 Task: Create a task  Upgrade and migrate company servers to a cloud-based solution , assign it to team member softage.5@softage.net in the project AgileCore and update the status of the task to  On Track  , set the priority of the task to Low
Action: Mouse moved to (64, 341)
Screenshot: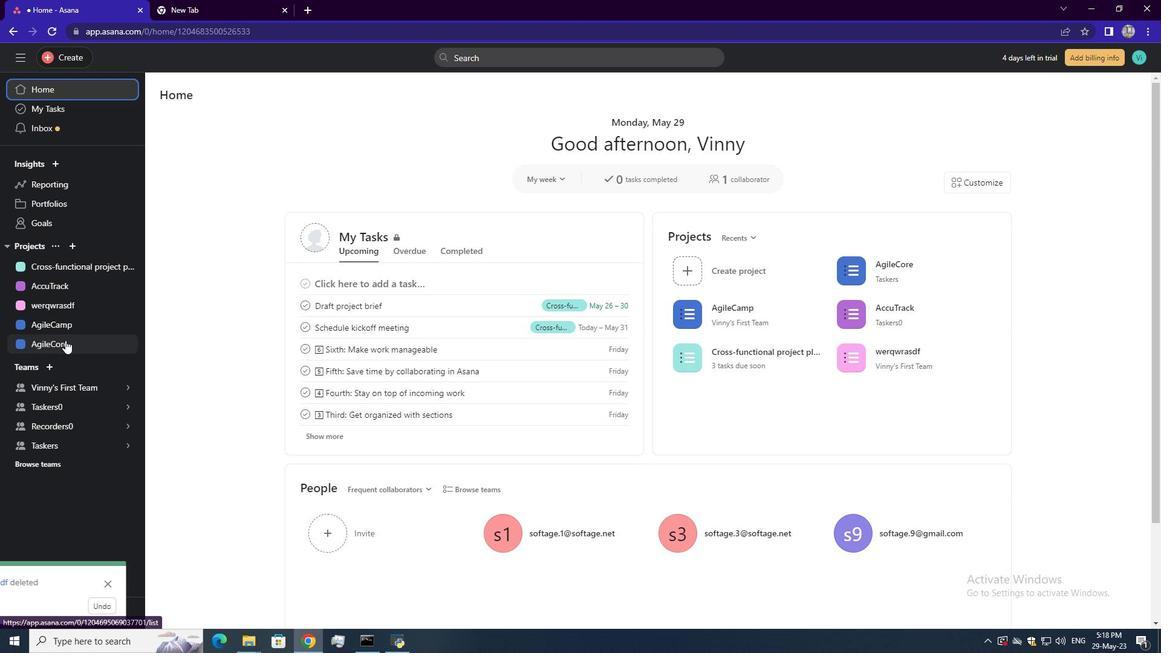 
Action: Mouse pressed left at (64, 341)
Screenshot: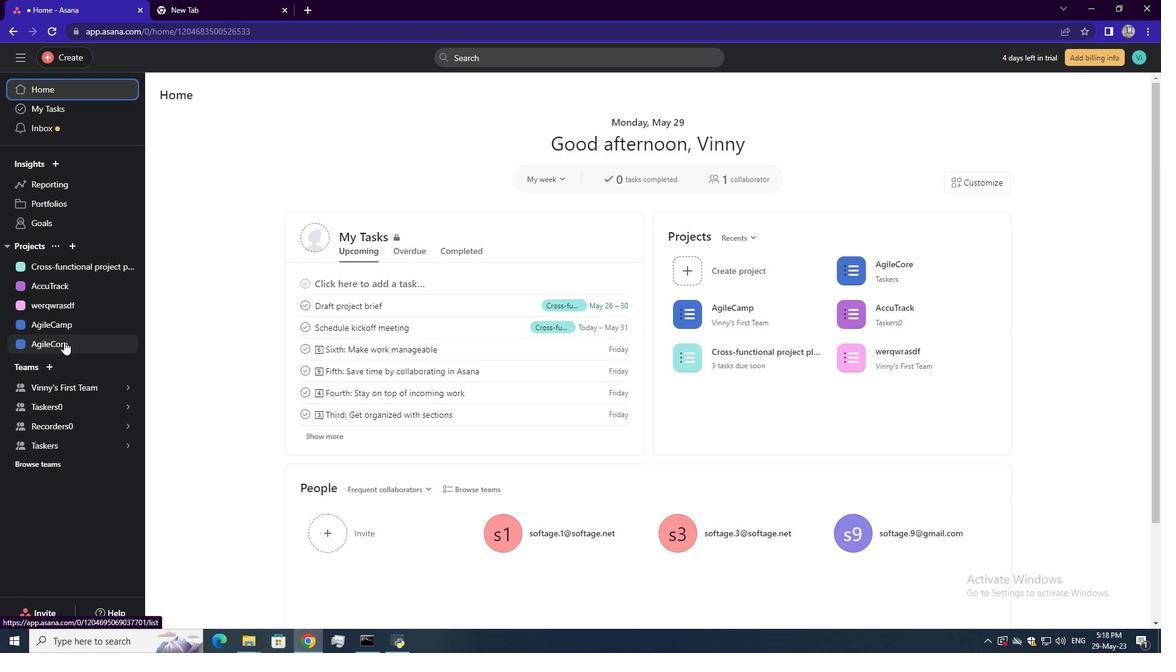 
Action: Mouse moved to (189, 152)
Screenshot: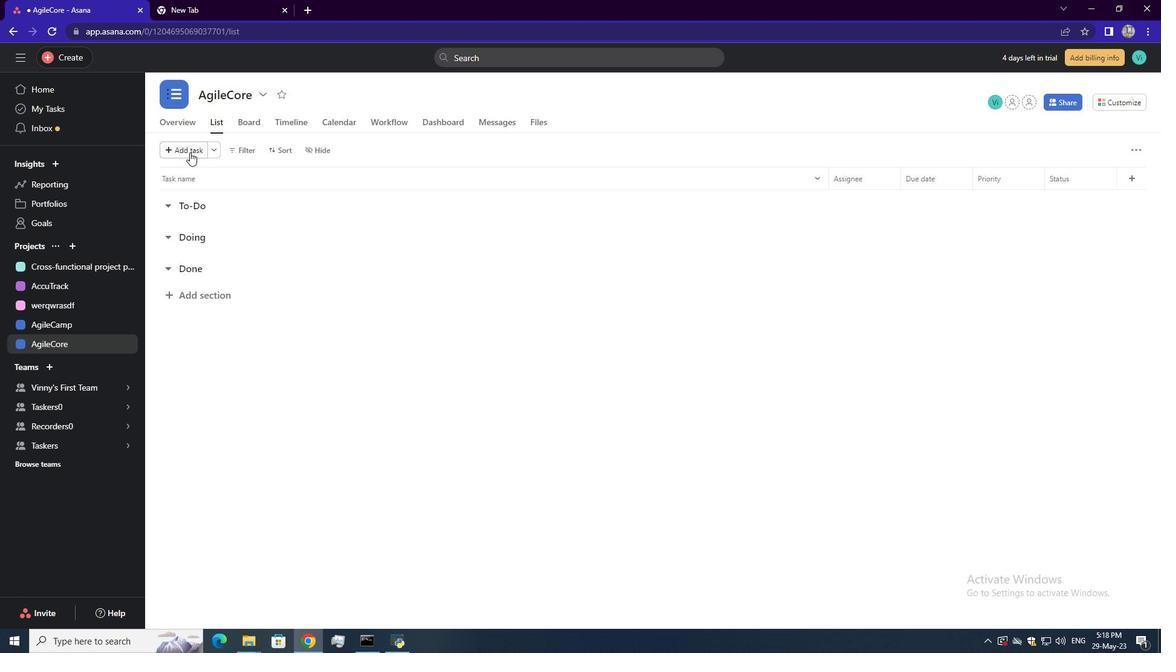 
Action: Mouse pressed left at (189, 152)
Screenshot: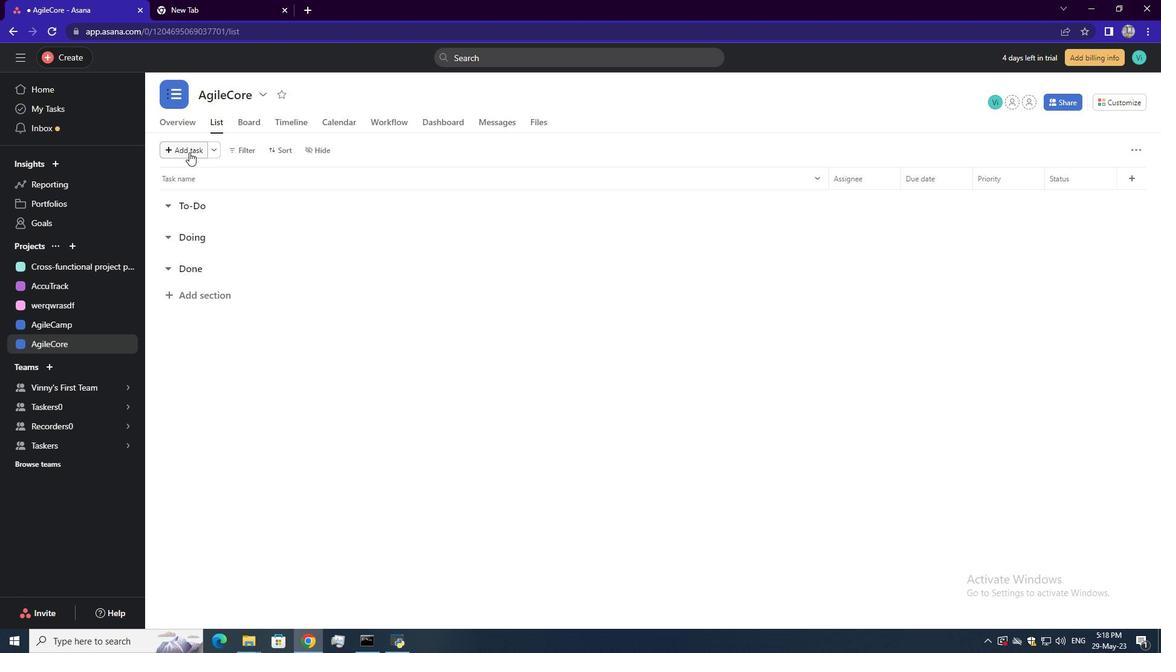 
Action: Mouse moved to (220, 200)
Screenshot: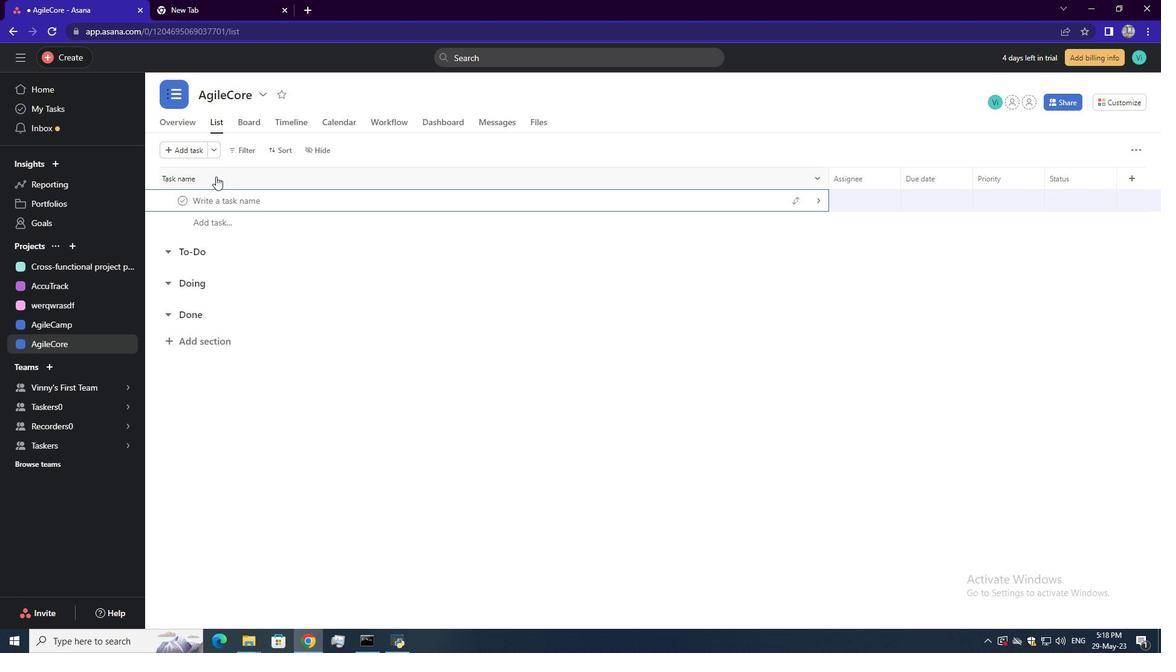 
Action: Mouse pressed left at (220, 200)
Screenshot: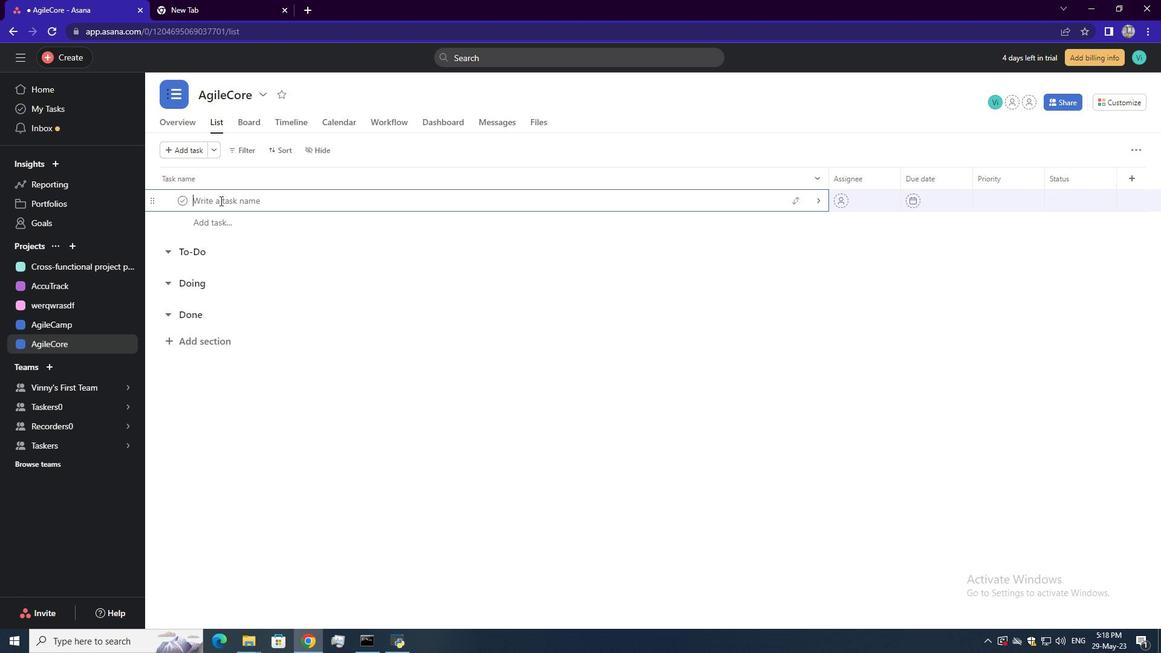 
Action: Mouse moved to (221, 200)
Screenshot: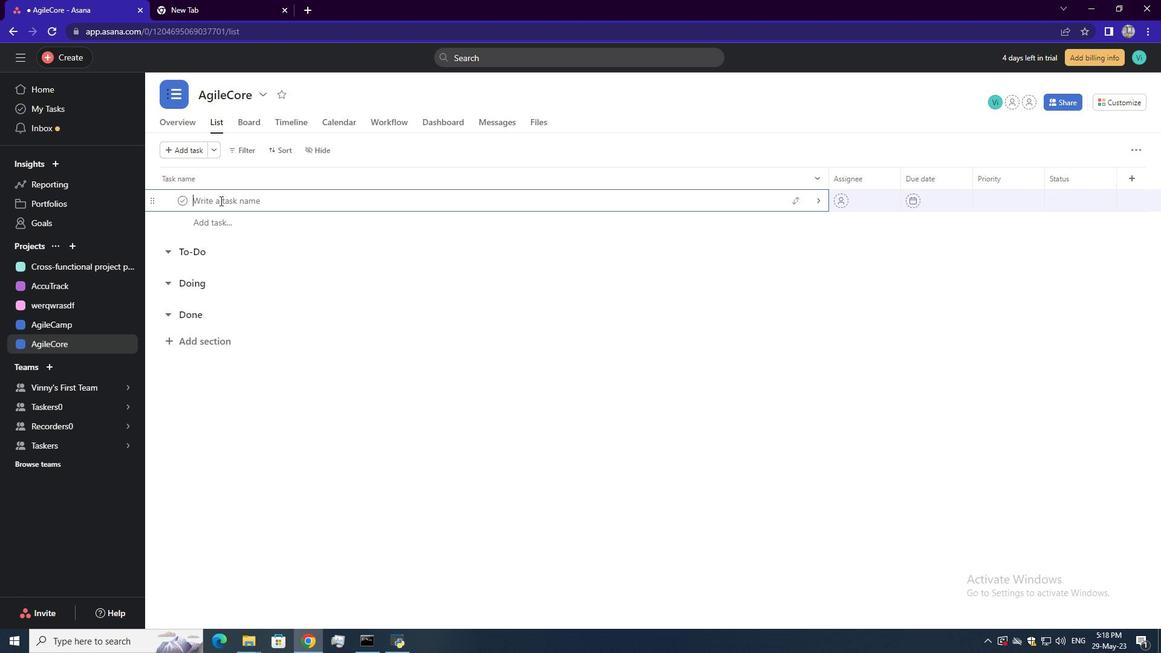 
Action: Key pressed <Key.shift><Key.shift>Upgrade<Key.space>and<Key.space>migrate<Key.space>company<Key.space>servers<Key.space>to<Key.space>a<Key.space>cloud0<Key.backspace>-based<Key.space>su<Key.backspace>olution<Key.enter>
Screenshot: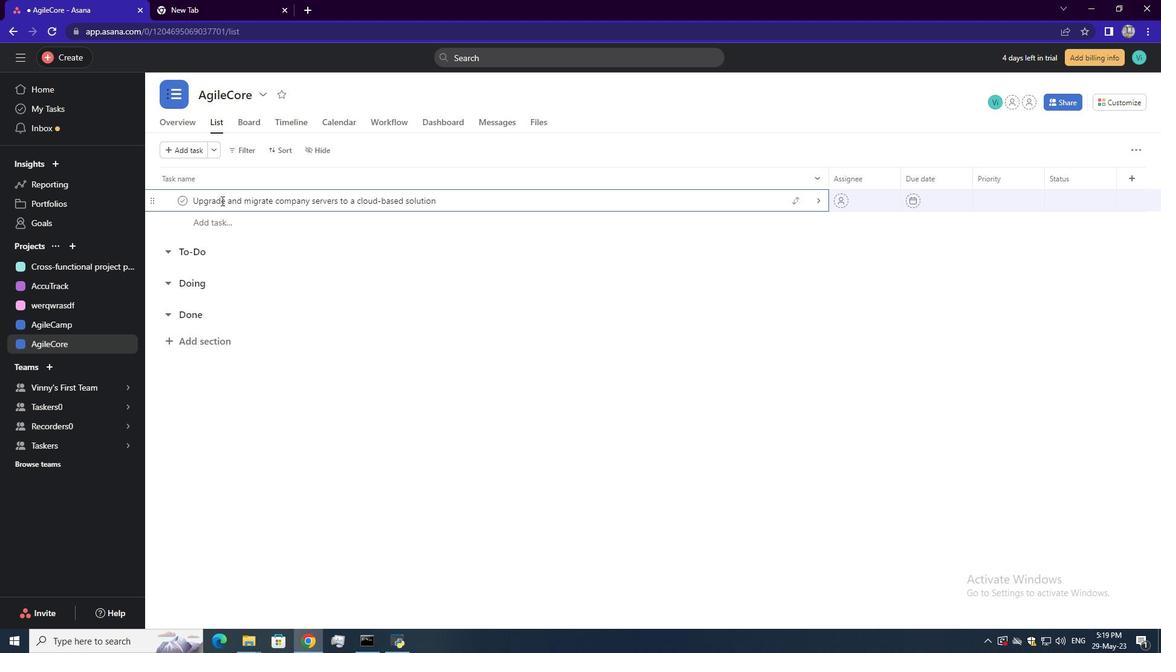 
Action: Mouse moved to (865, 200)
Screenshot: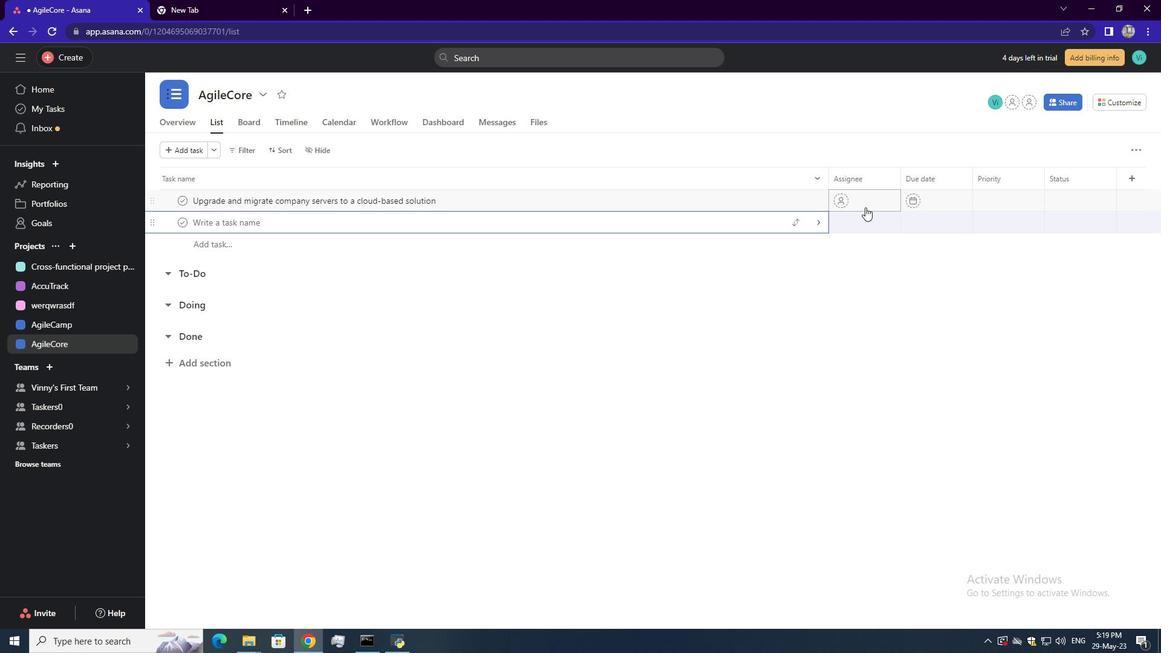 
Action: Mouse pressed left at (865, 200)
Screenshot: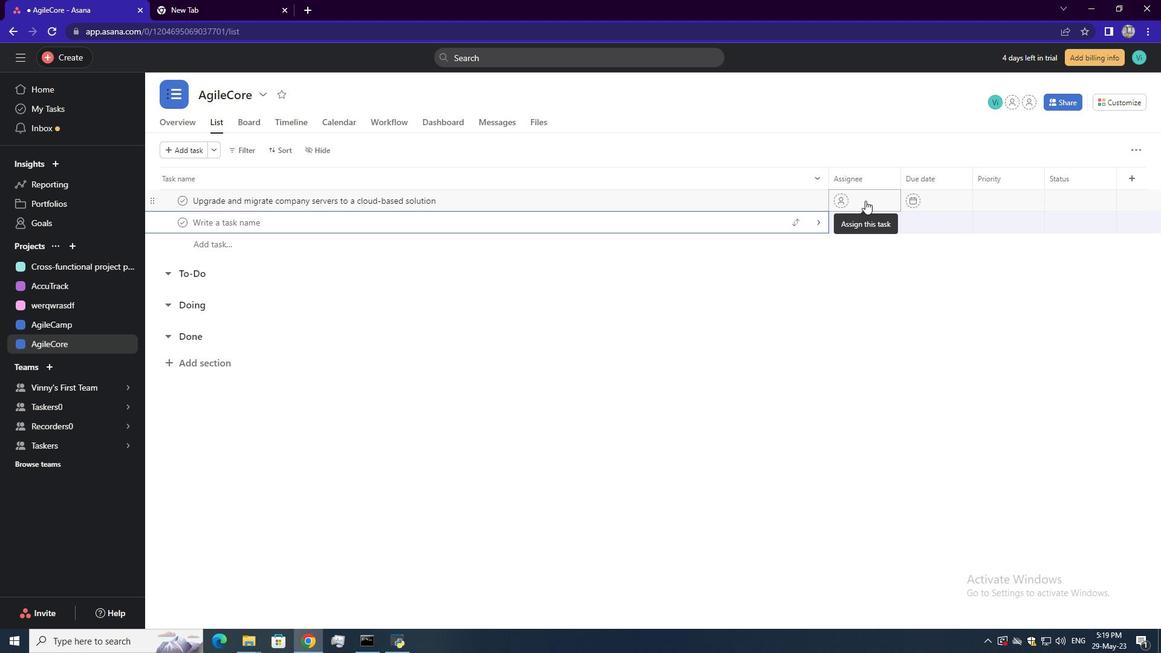 
Action: Mouse moved to (900, 280)
Screenshot: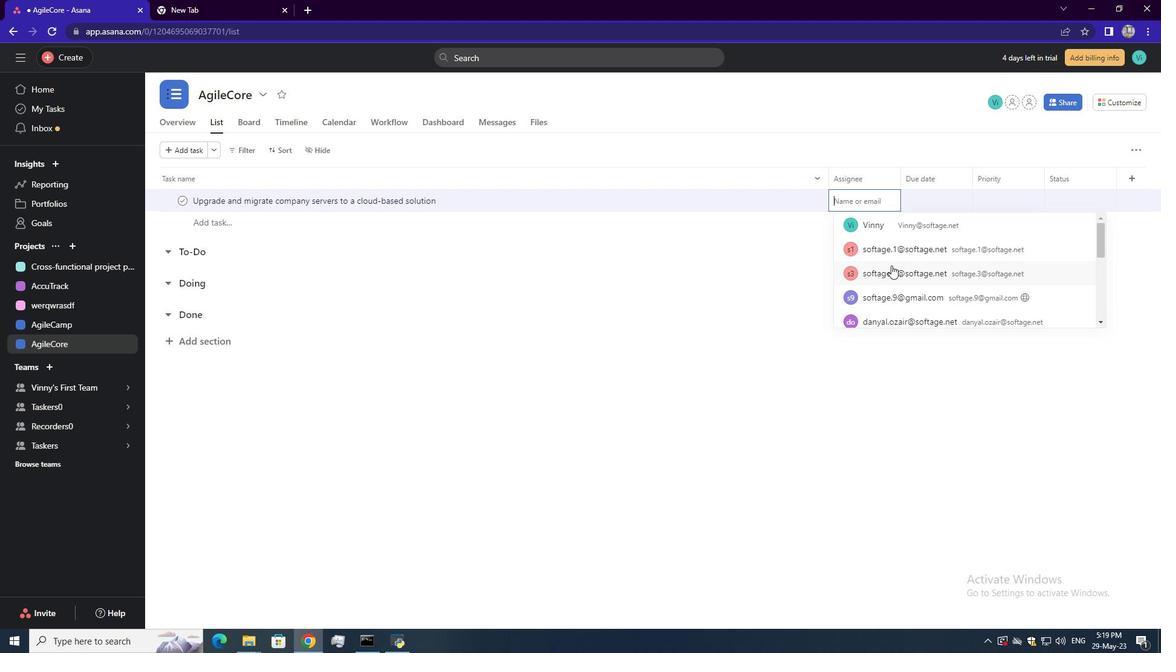 
Action: Mouse scrolled (900, 279) with delta (0, 0)
Screenshot: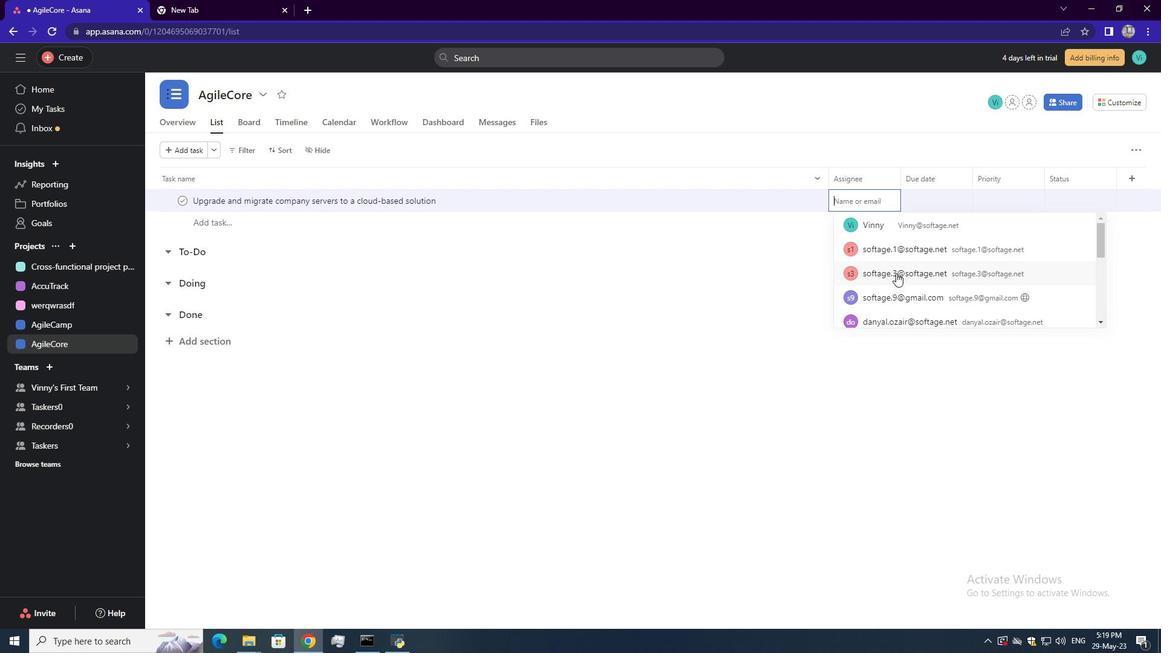 
Action: Mouse moved to (900, 282)
Screenshot: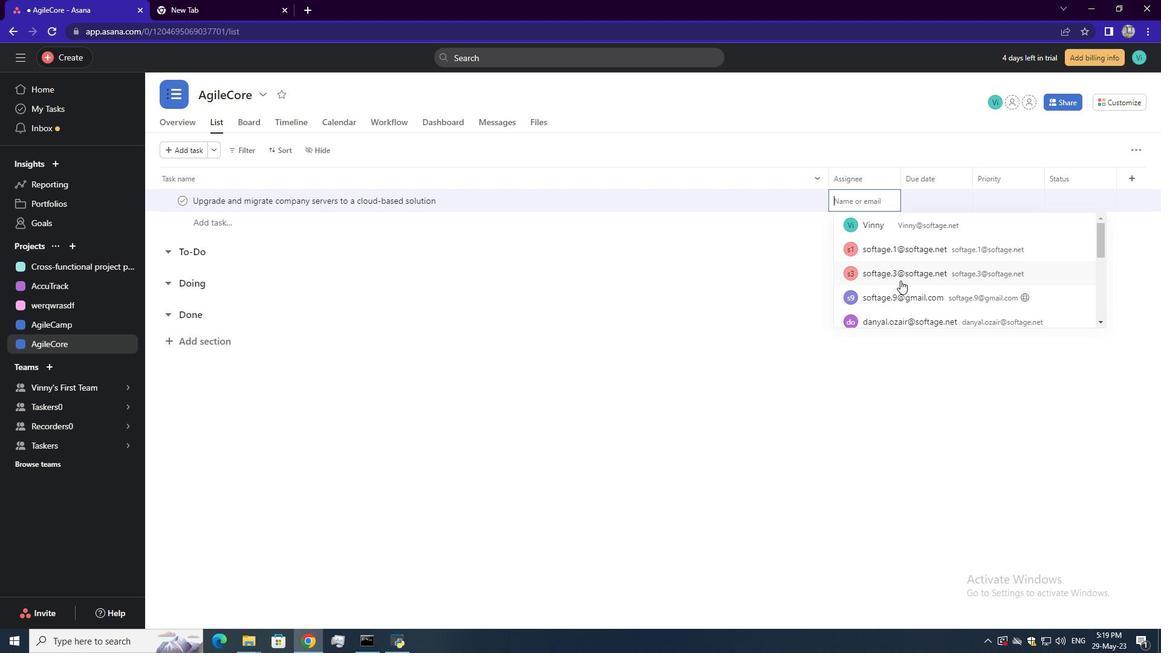 
Action: Mouse scrolled (900, 281) with delta (0, 0)
Screenshot: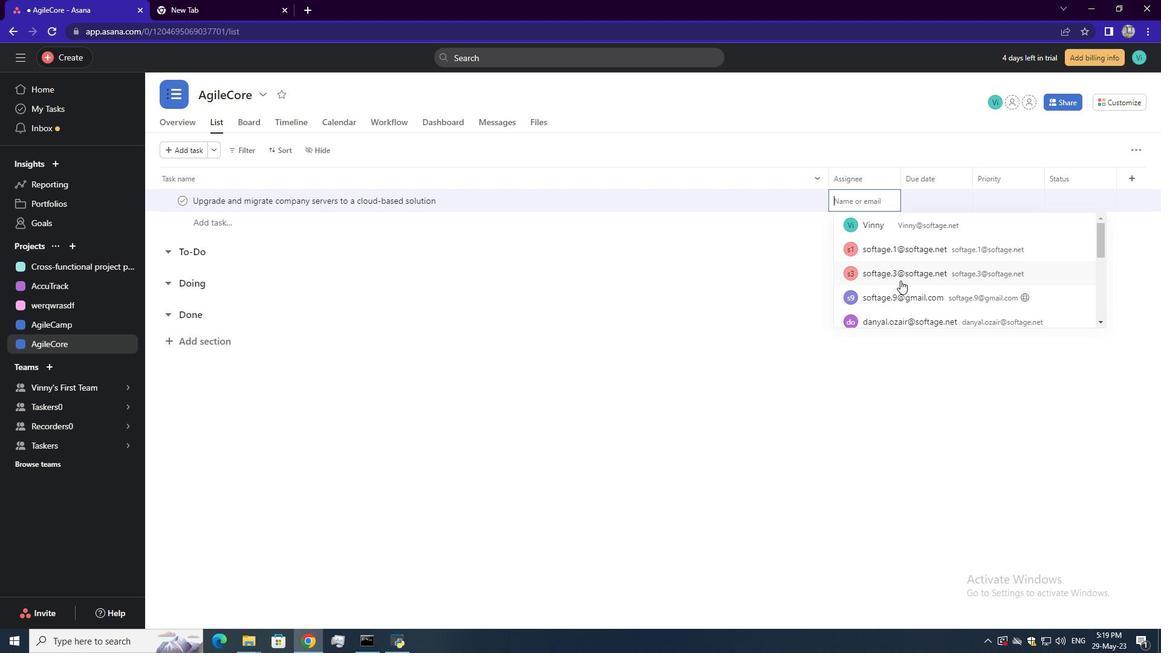 
Action: Mouse moved to (908, 284)
Screenshot: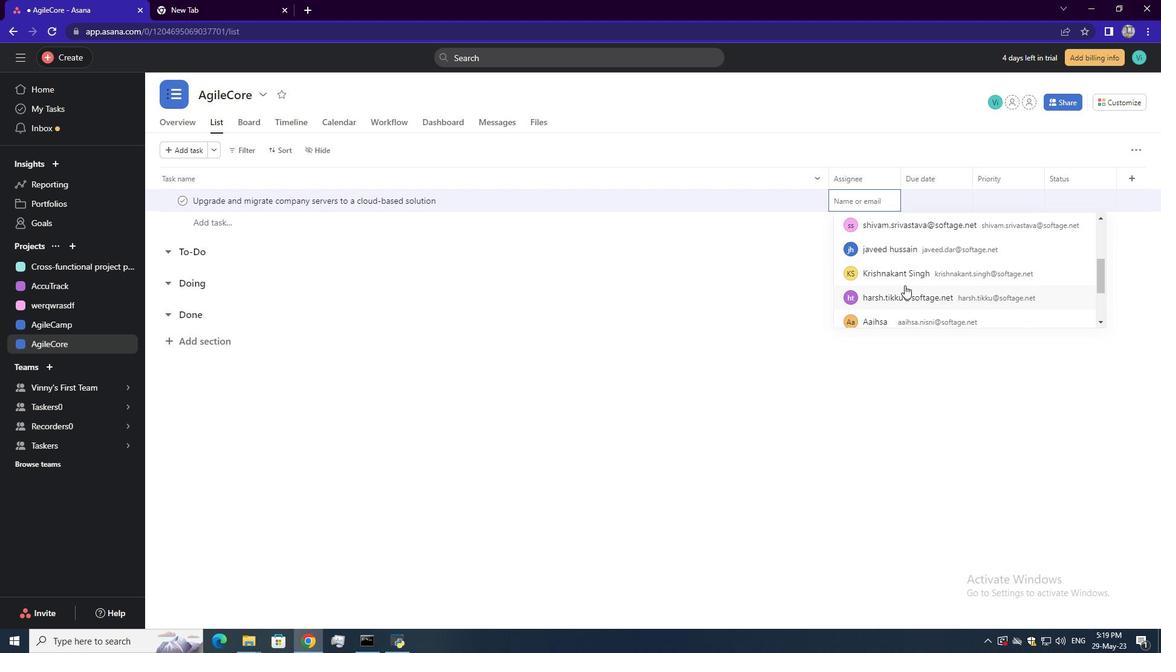 
Action: Mouse scrolled (908, 285) with delta (0, 0)
Screenshot: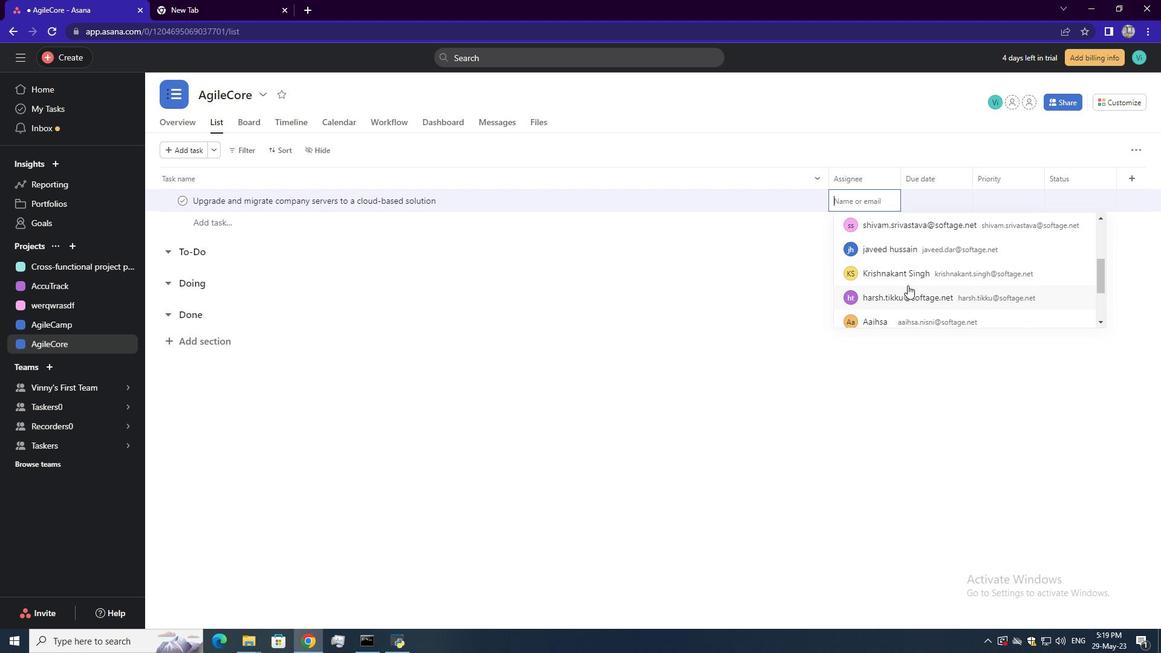 
Action: Mouse scrolled (908, 284) with delta (0, 0)
Screenshot: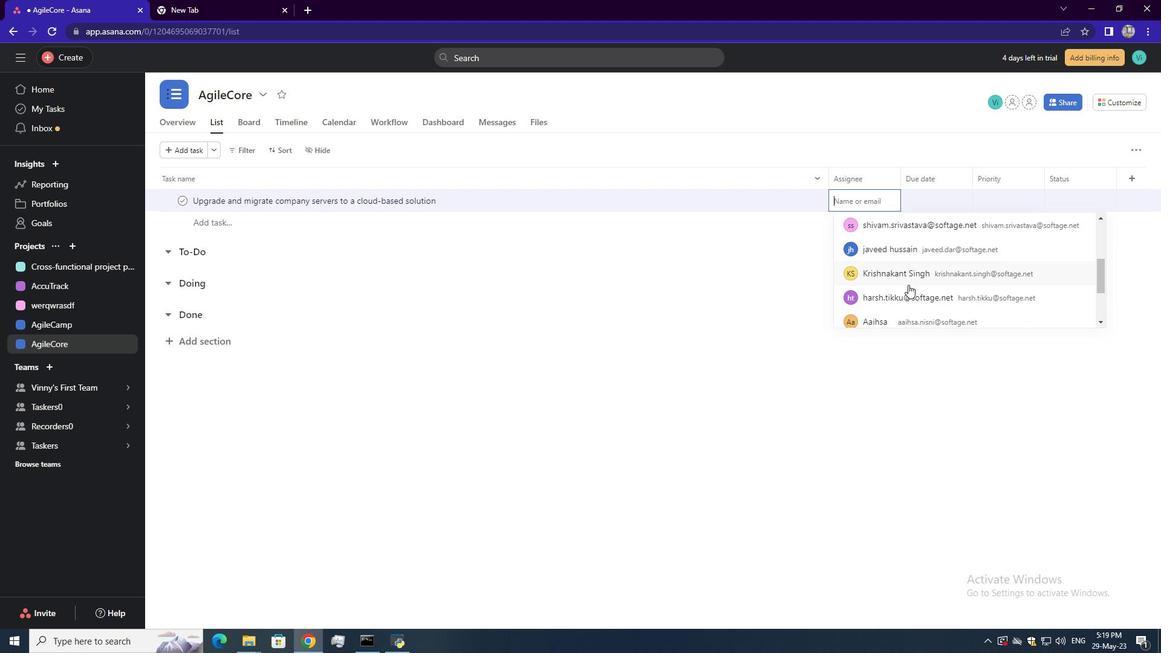 
Action: Mouse moved to (908, 284)
Screenshot: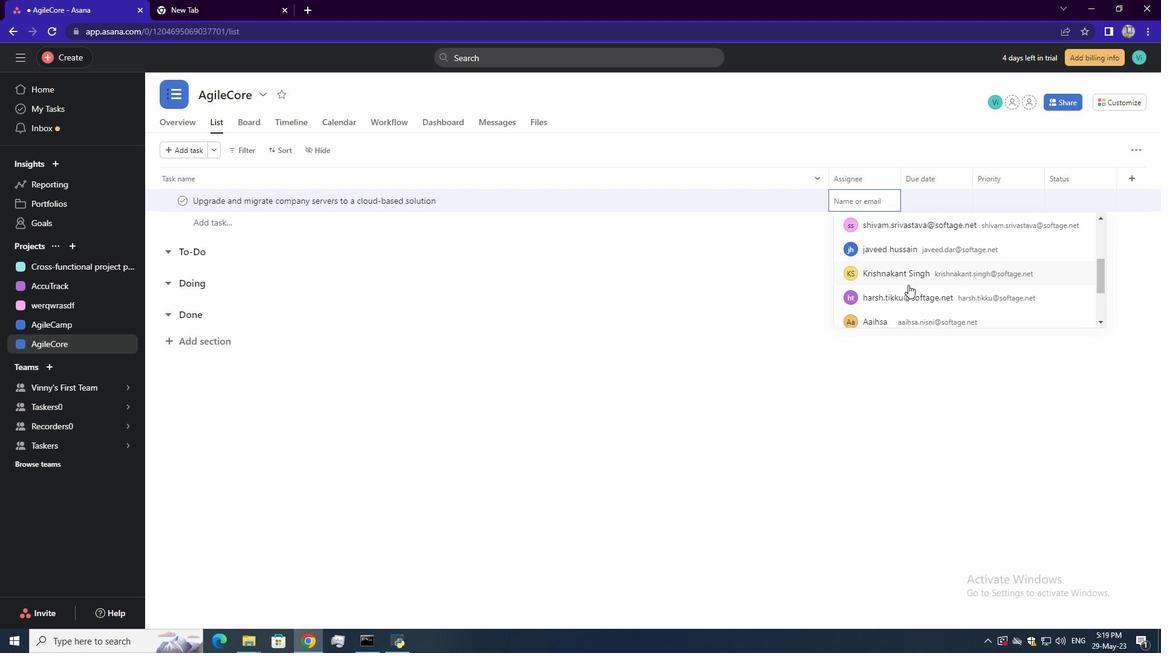 
Action: Mouse scrolled (908, 284) with delta (0, 0)
Screenshot: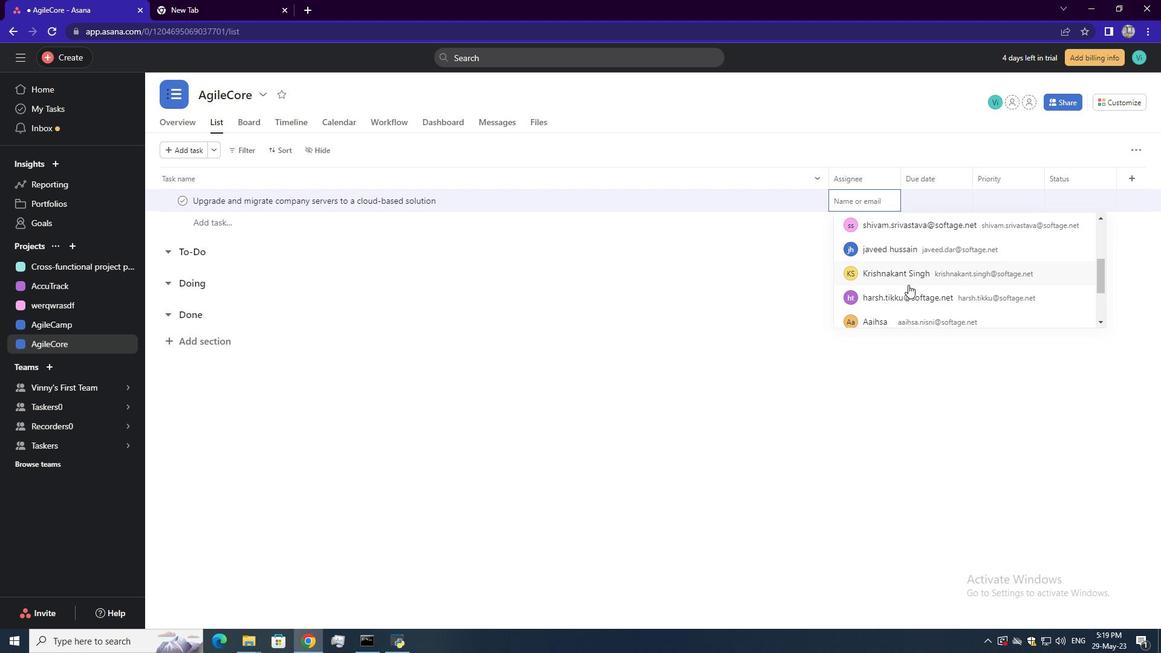 
Action: Mouse moved to (908, 288)
Screenshot: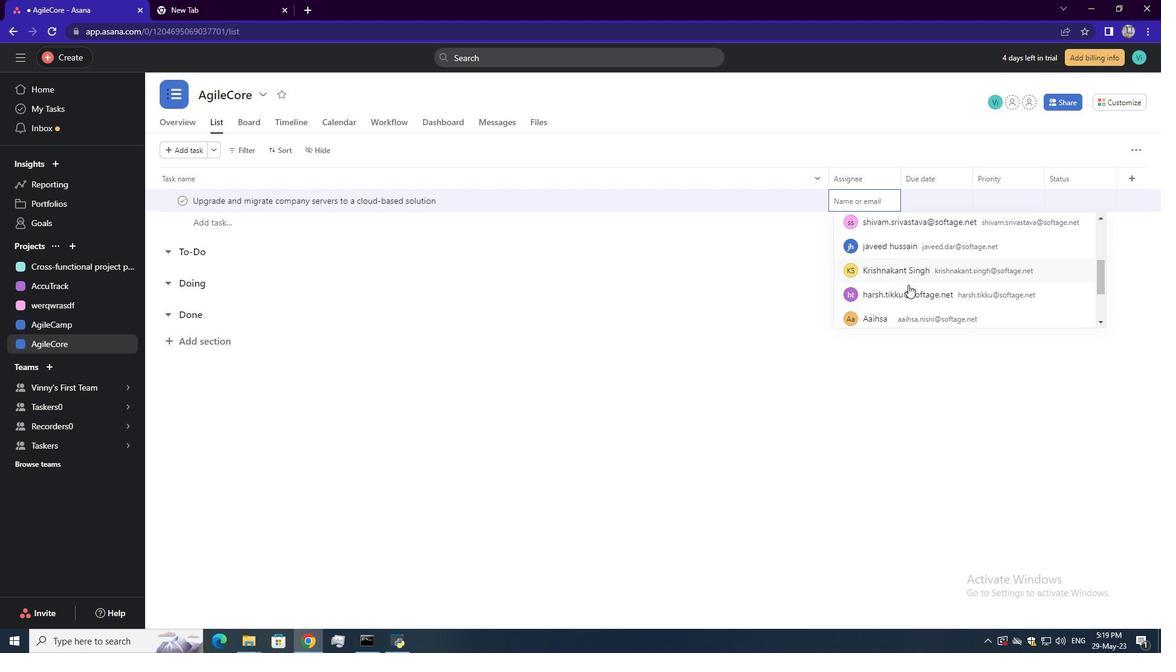 
Action: Mouse scrolled (908, 287) with delta (0, 0)
Screenshot: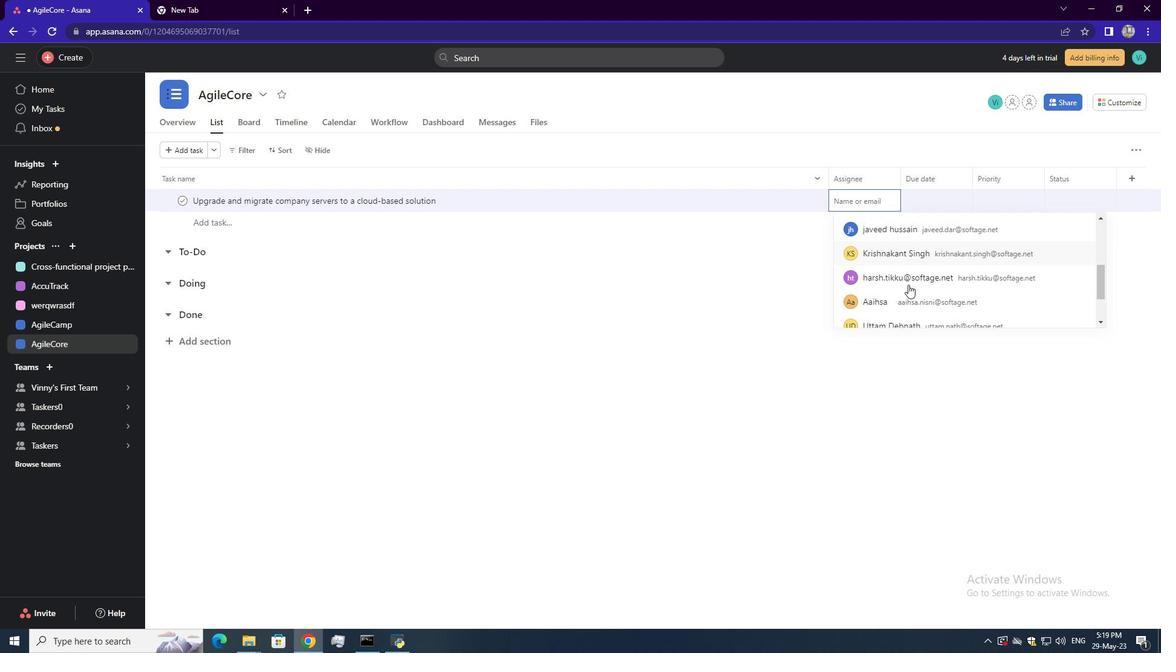 
Action: Mouse moved to (908, 290)
Screenshot: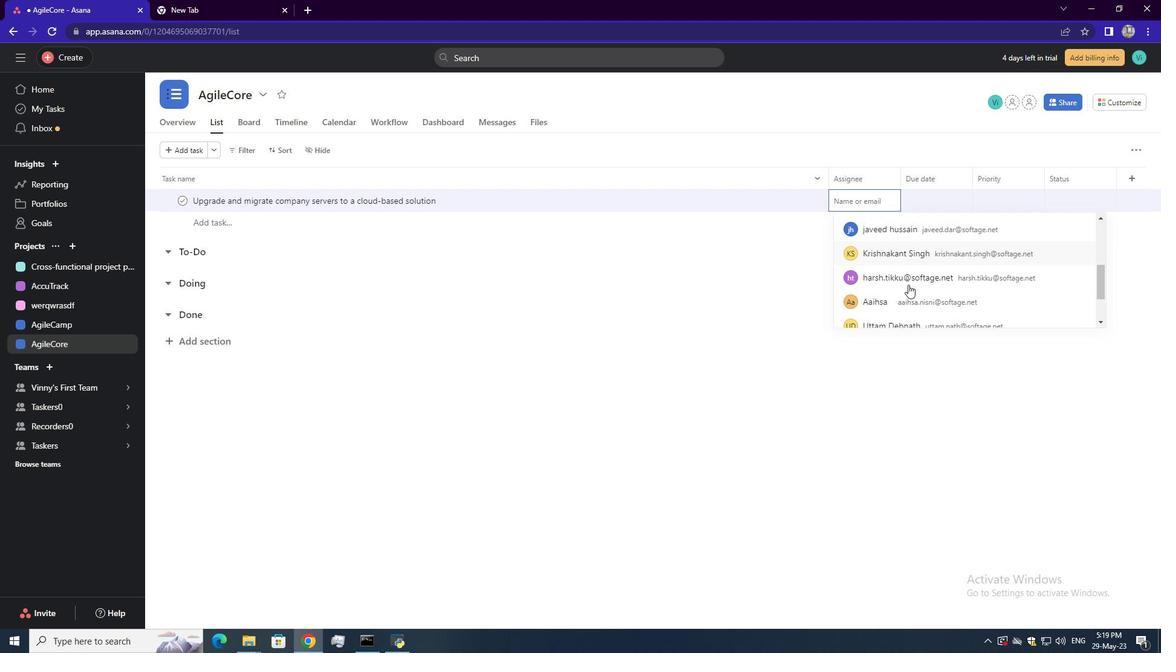 
Action: Mouse scrolled (908, 289) with delta (0, 0)
Screenshot: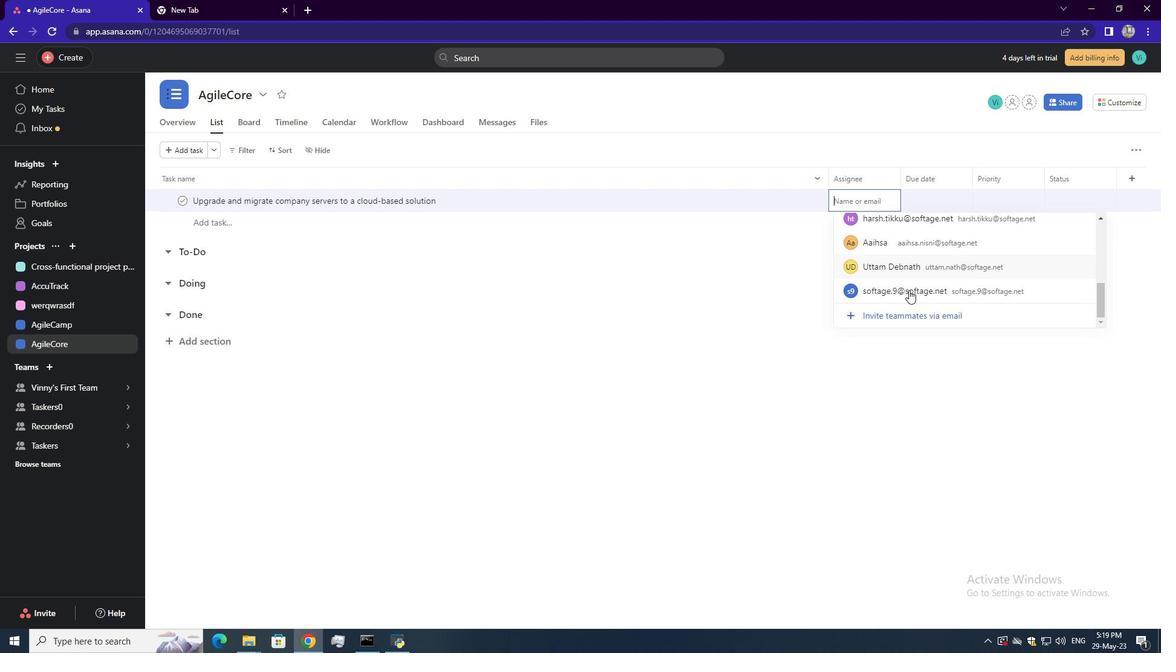 
Action: Mouse scrolled (908, 289) with delta (0, 0)
Screenshot: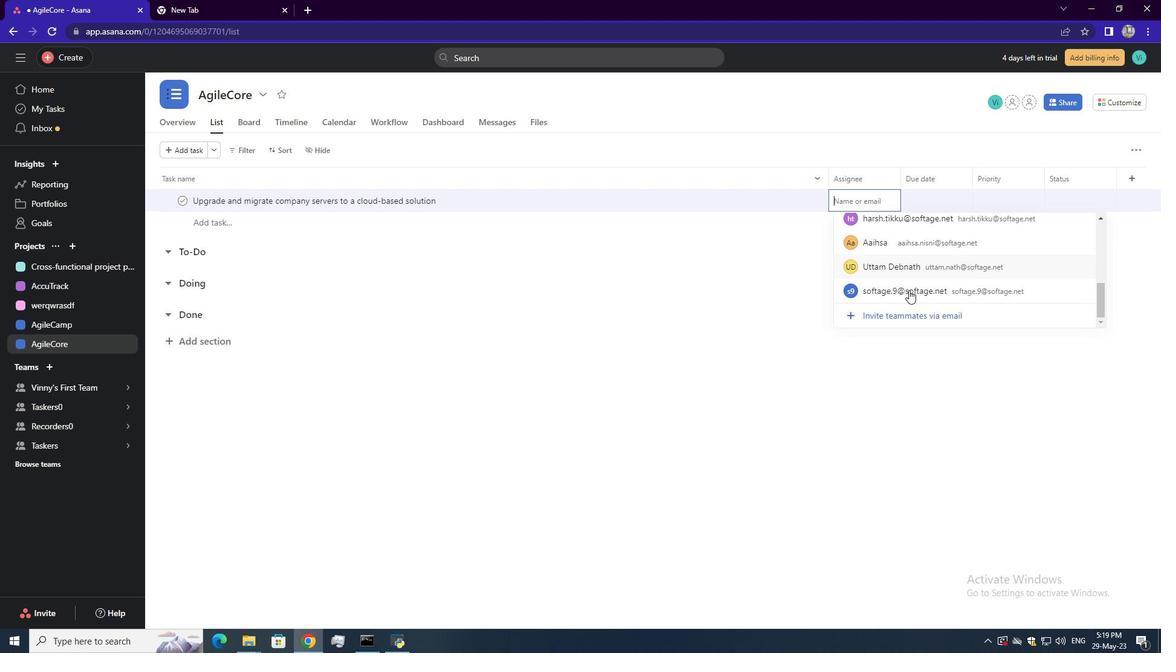 
Action: Mouse moved to (909, 292)
Screenshot: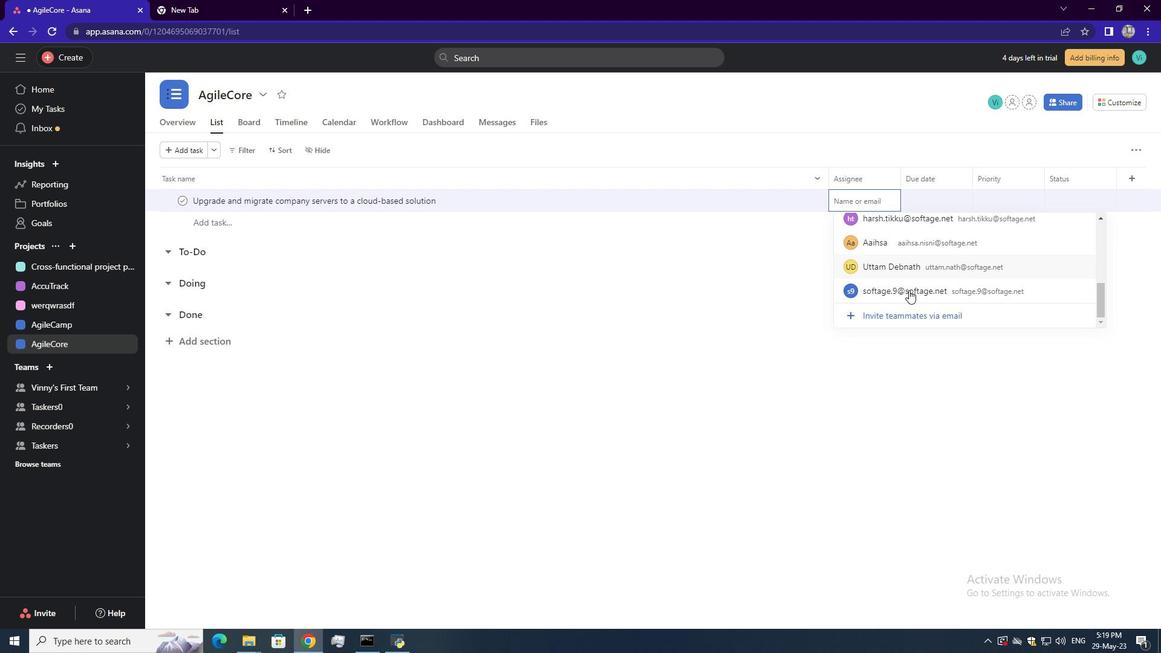 
Action: Mouse scrolled (909, 293) with delta (0, 0)
Screenshot: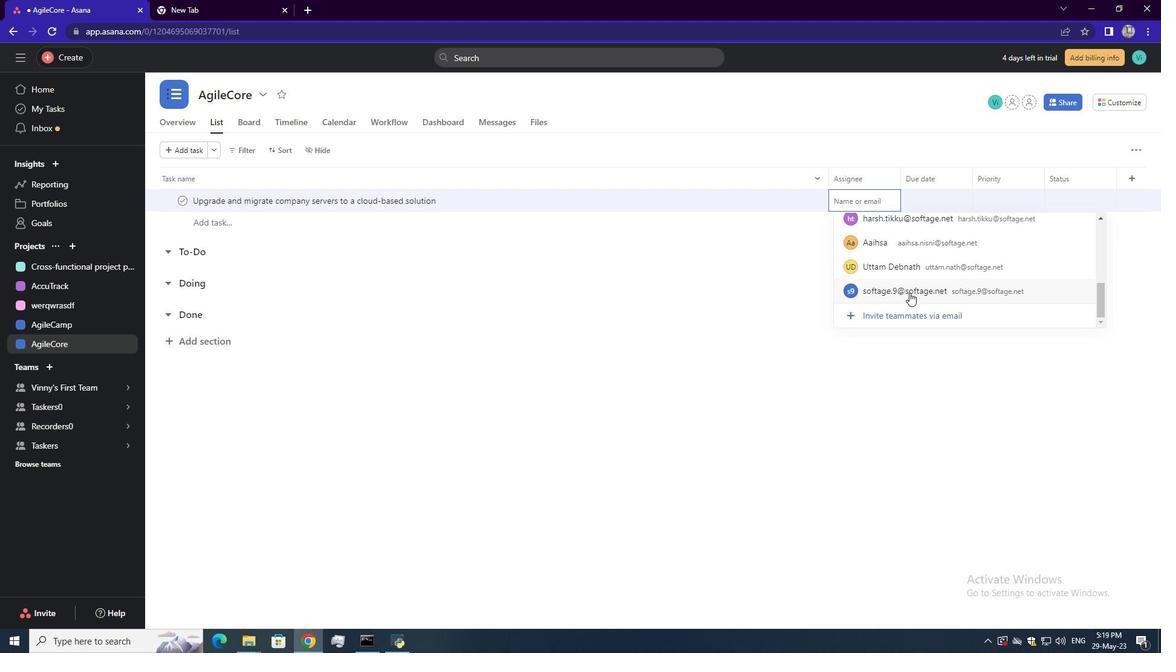 
Action: Mouse scrolled (909, 293) with delta (0, 0)
Screenshot: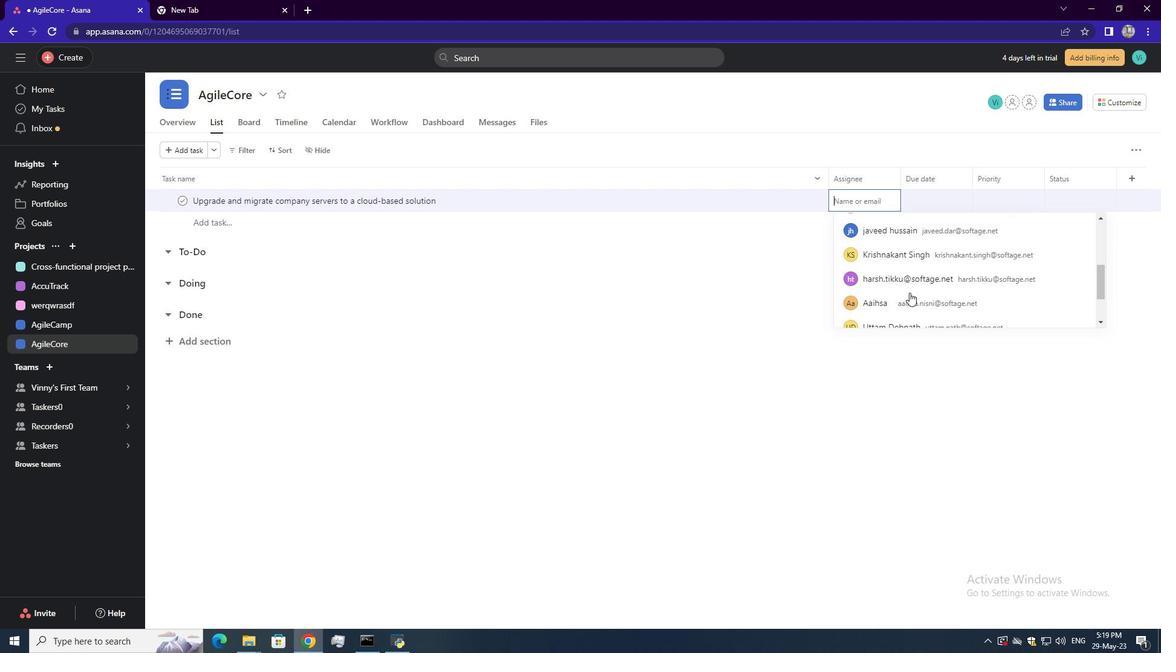 
Action: Mouse scrolled (909, 293) with delta (0, 0)
Screenshot: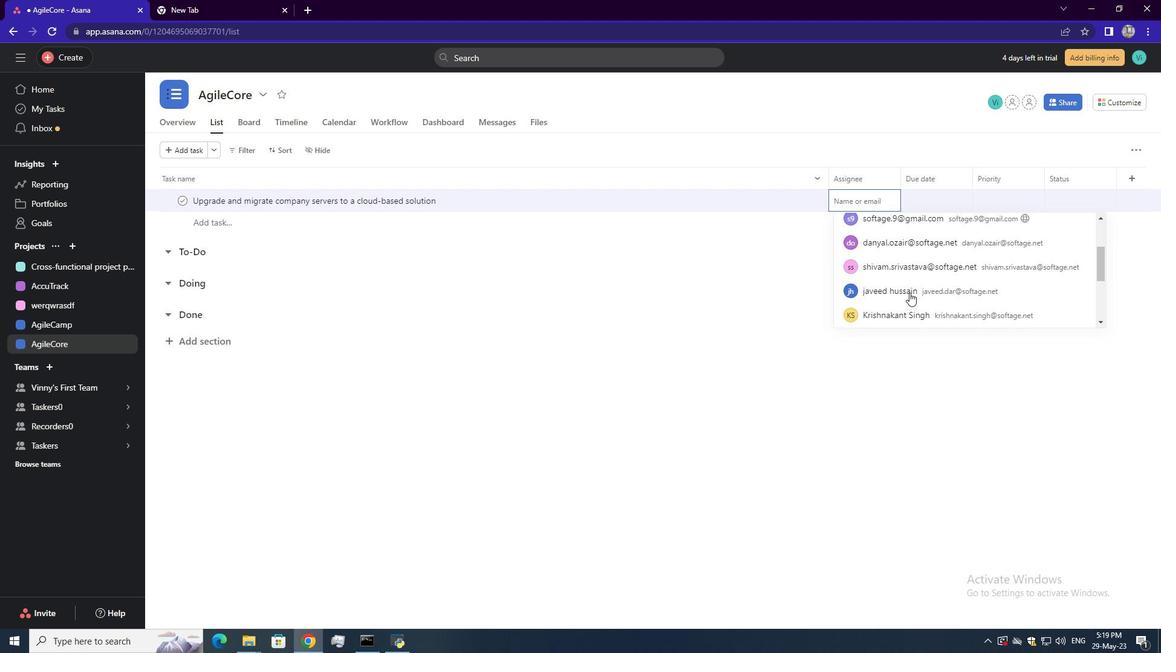 
Action: Mouse moved to (910, 292)
Screenshot: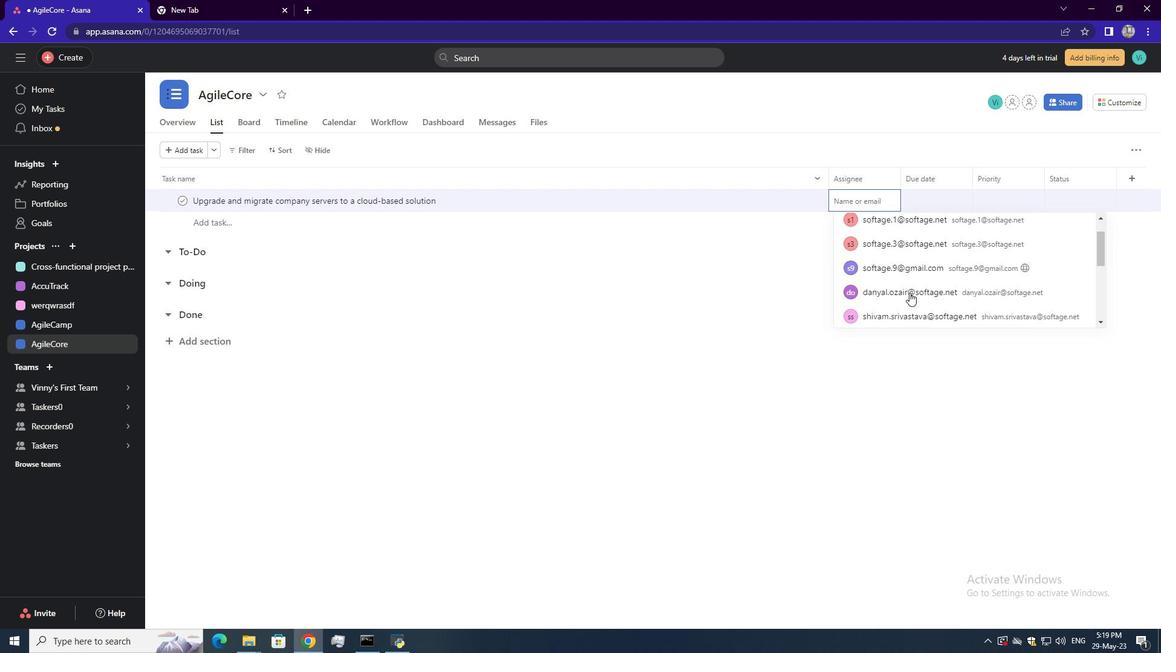 
Action: Mouse scrolled (910, 293) with delta (0, 0)
Screenshot: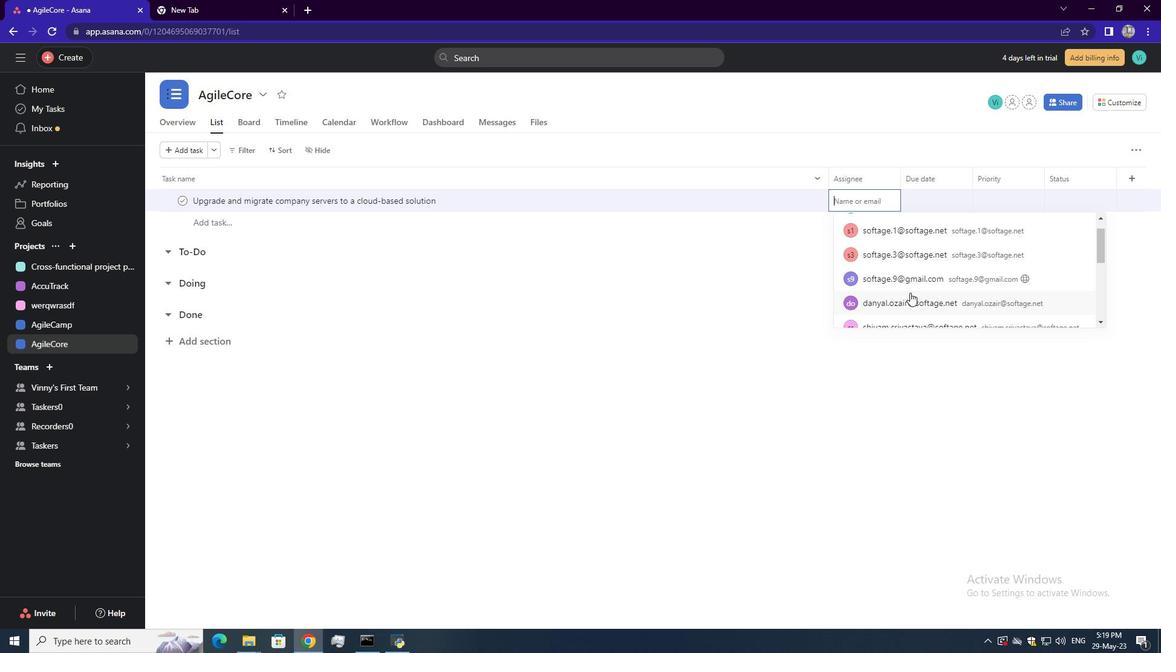
Action: Mouse moved to (896, 244)
Screenshot: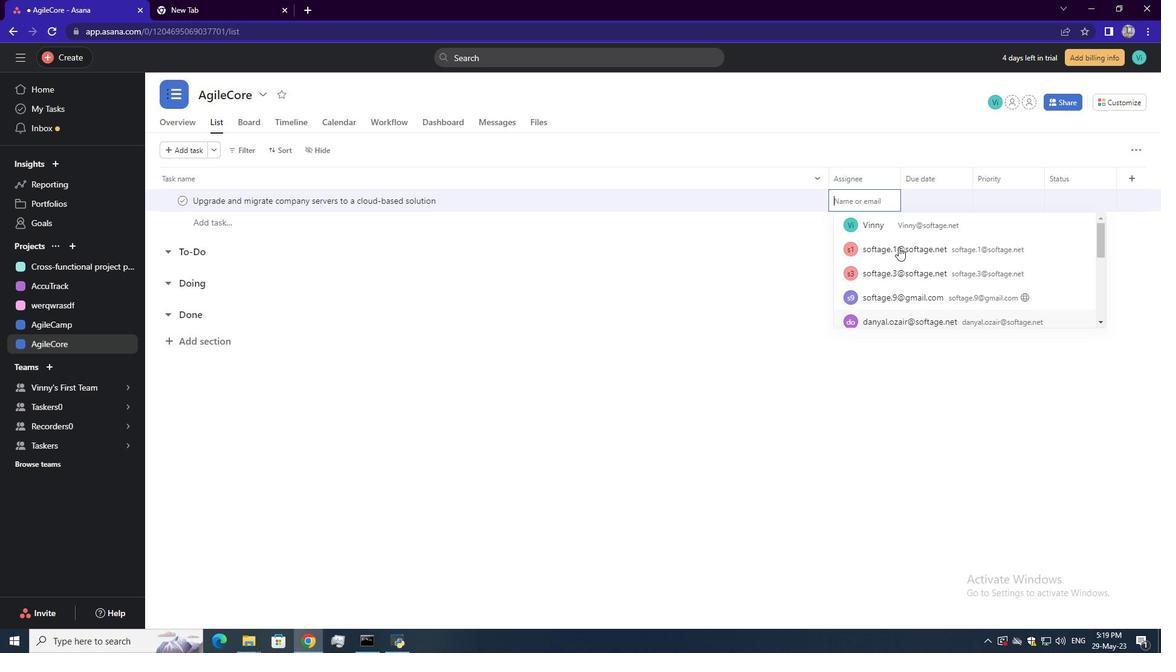 
Action: Mouse scrolled (896, 244) with delta (0, 0)
Screenshot: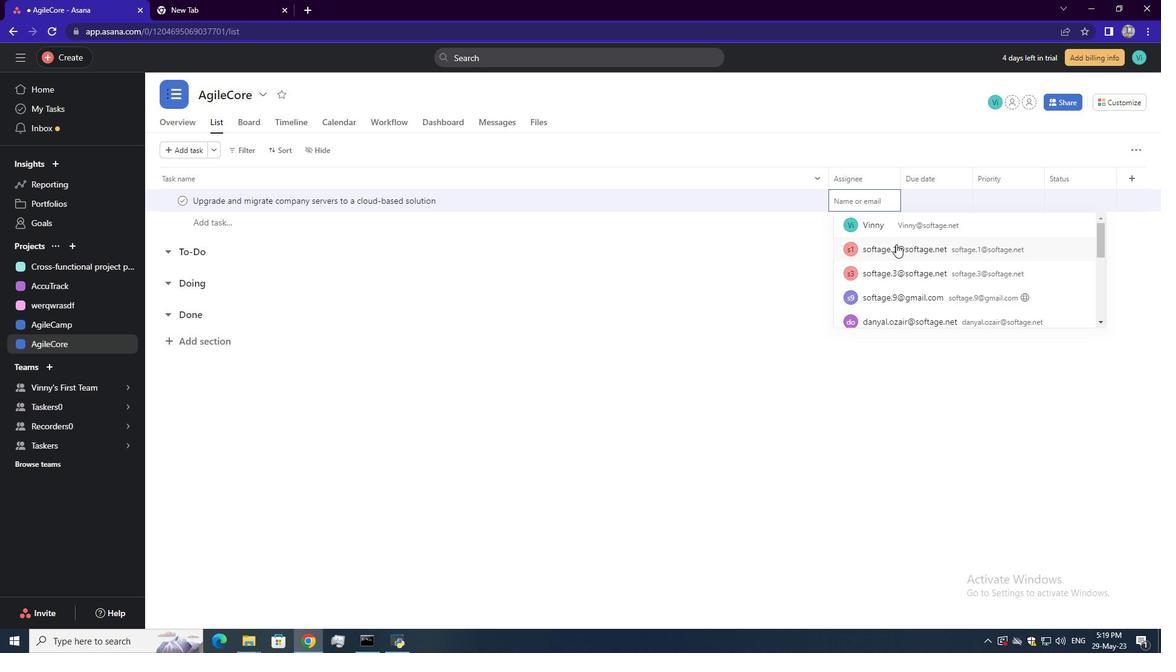 
Action: Mouse moved to (867, 201)
Screenshot: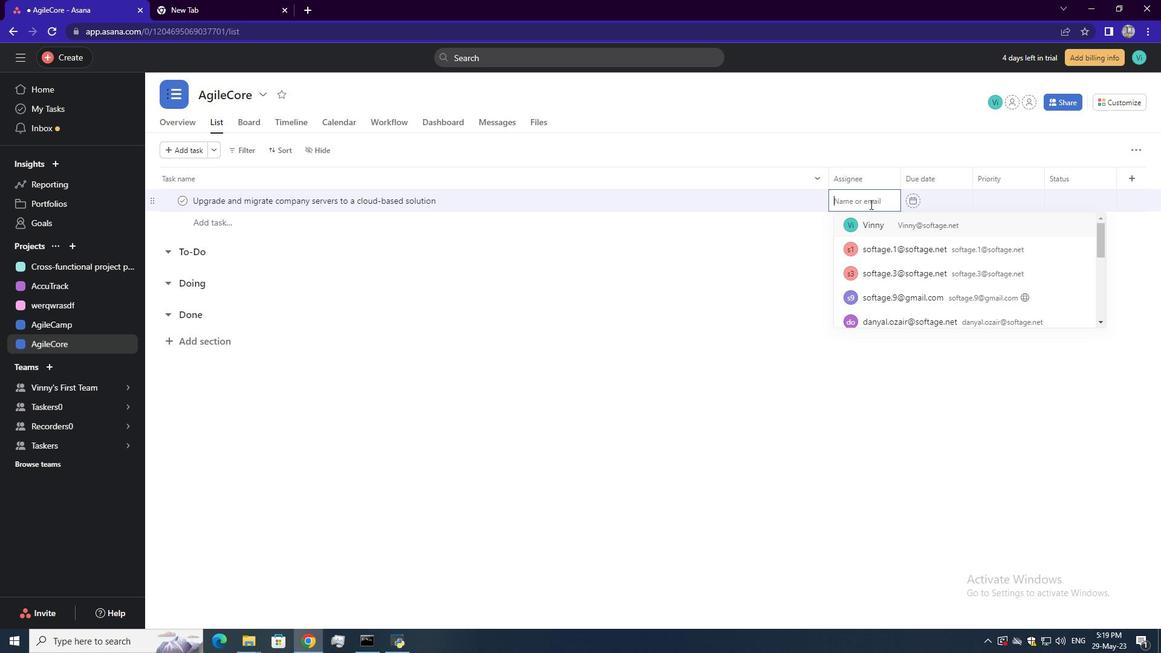 
Action: Key pressed softage.5
Screenshot: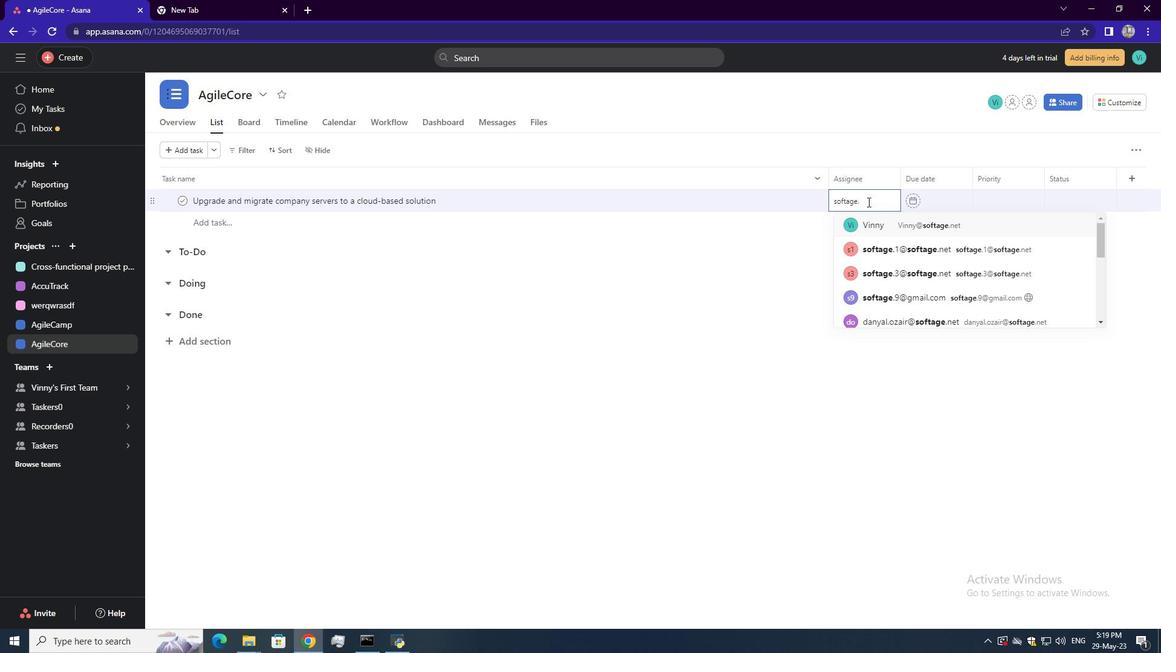 
Action: Mouse moved to (891, 217)
Screenshot: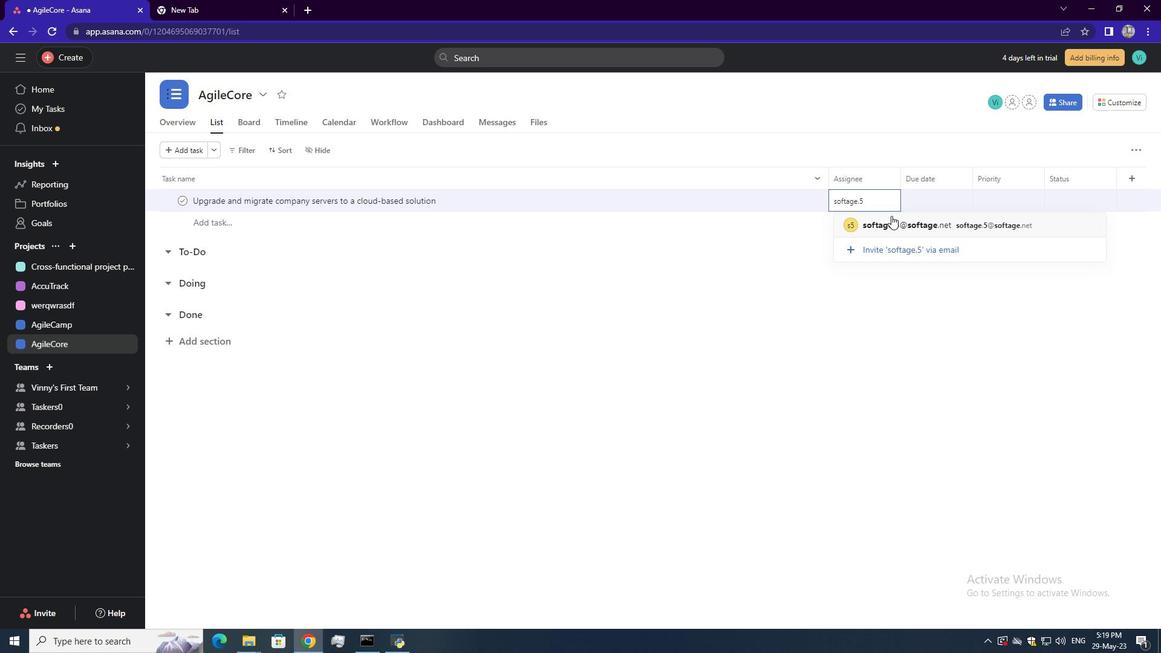 
Action: Mouse pressed left at (891, 217)
Screenshot: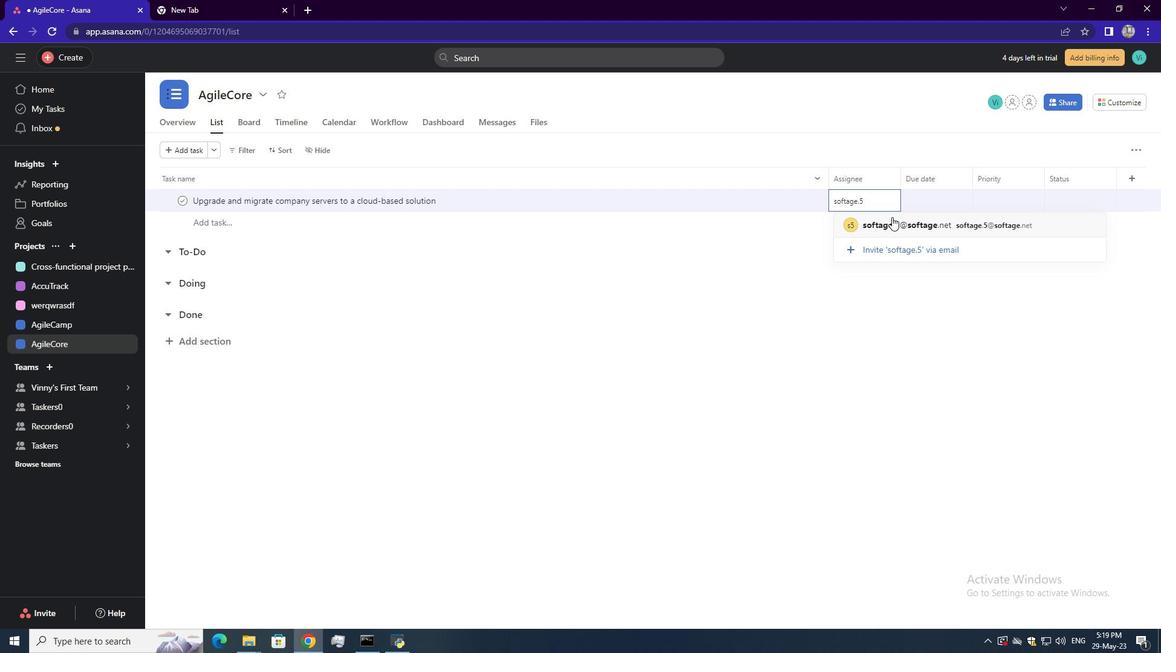 
Action: Mouse moved to (1072, 198)
Screenshot: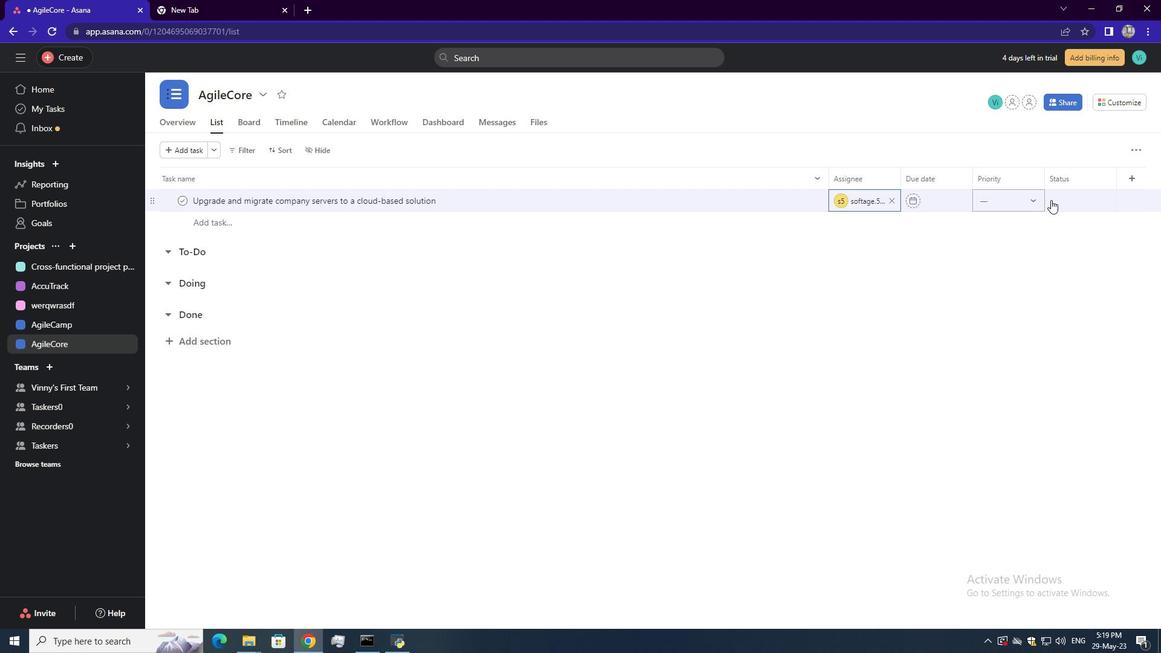 
Action: Mouse pressed left at (1072, 198)
Screenshot: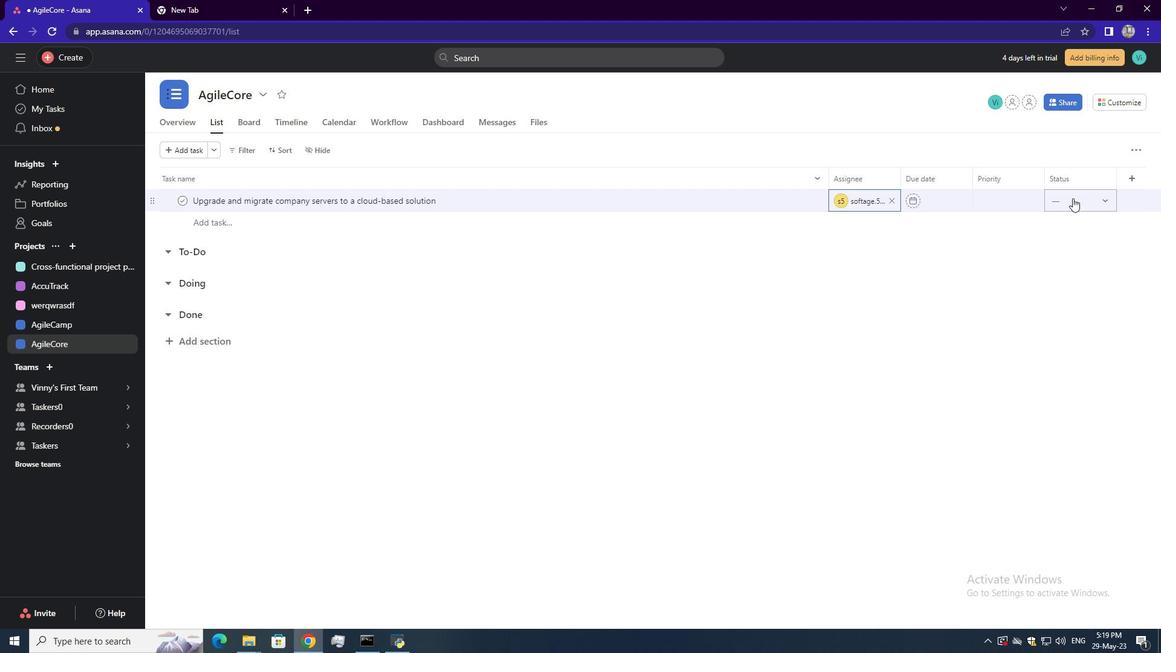 
Action: Mouse moved to (1089, 241)
Screenshot: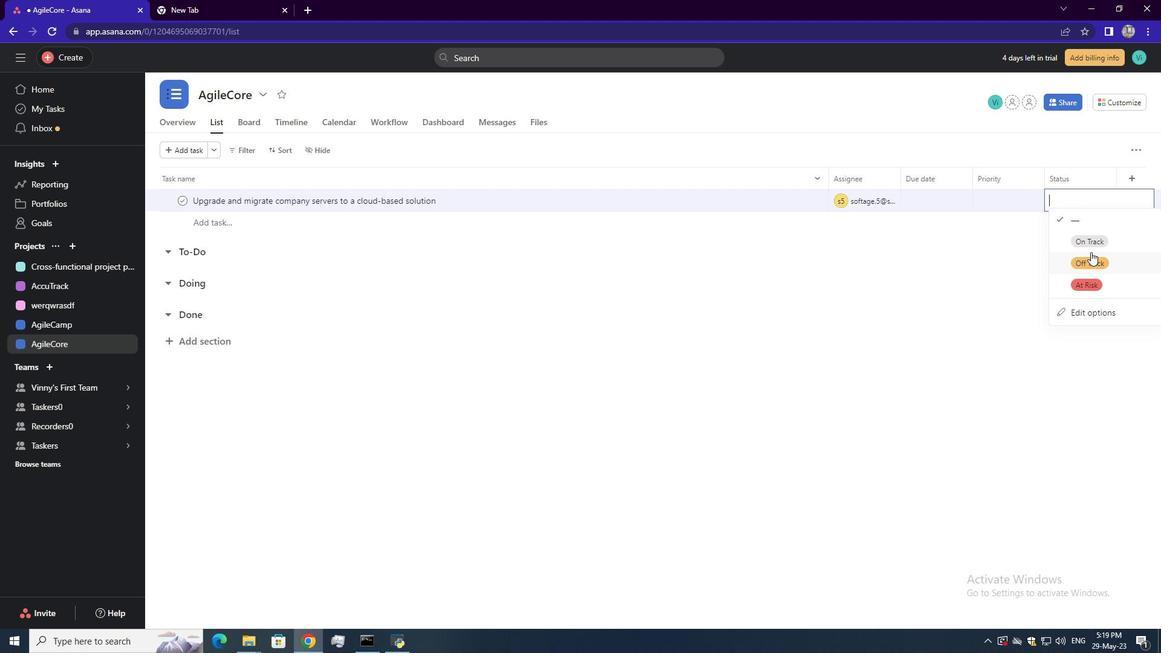 
Action: Mouse pressed left at (1089, 241)
Screenshot: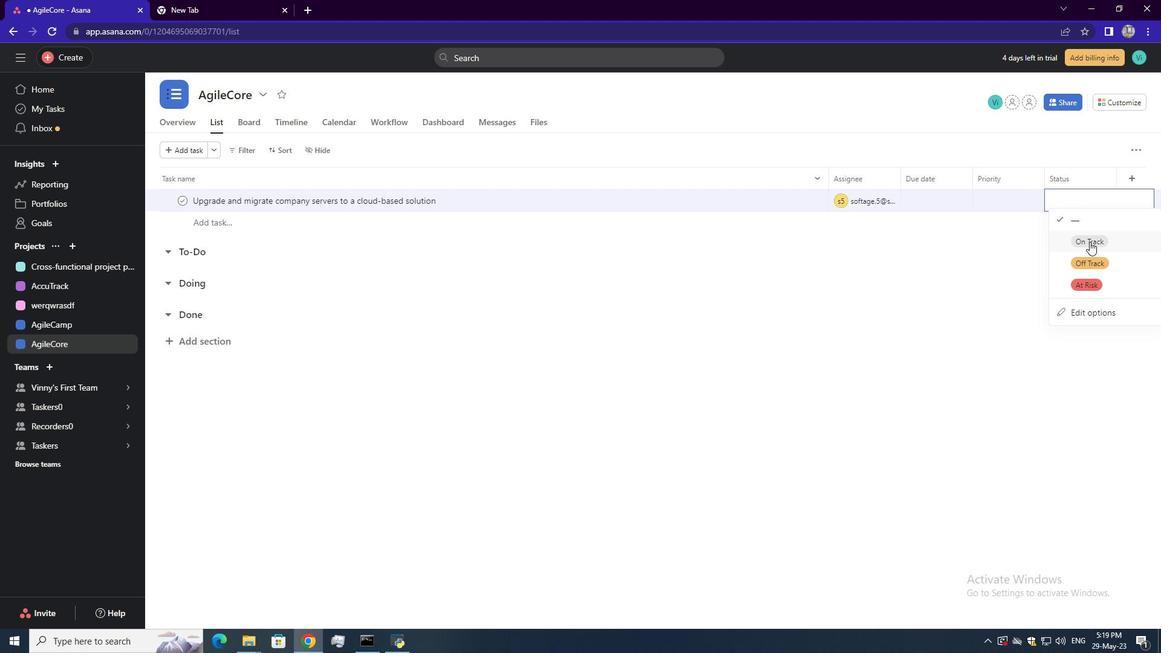 
Action: Mouse moved to (1015, 200)
Screenshot: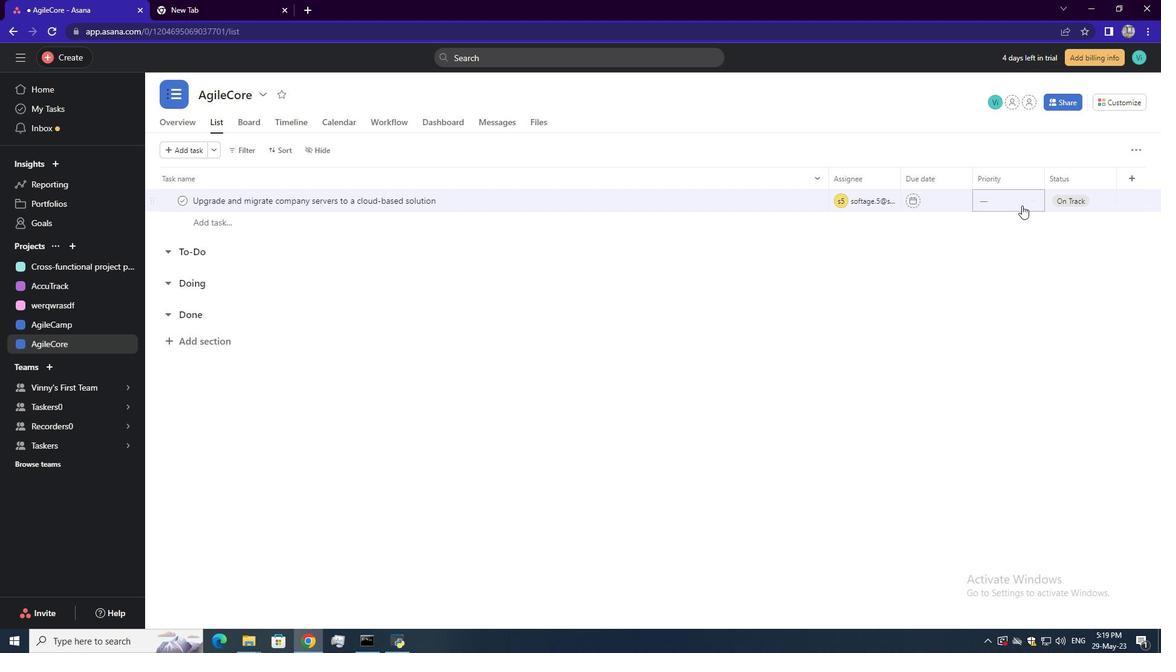 
Action: Mouse pressed left at (1015, 200)
Screenshot: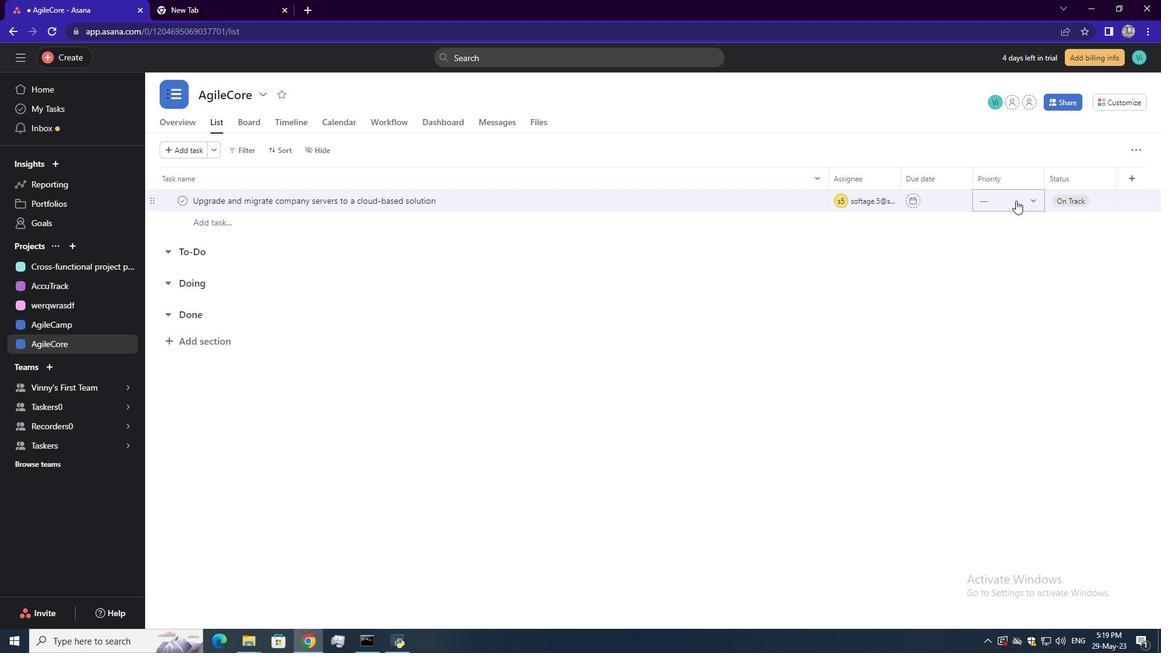 
Action: Mouse moved to (1023, 278)
Screenshot: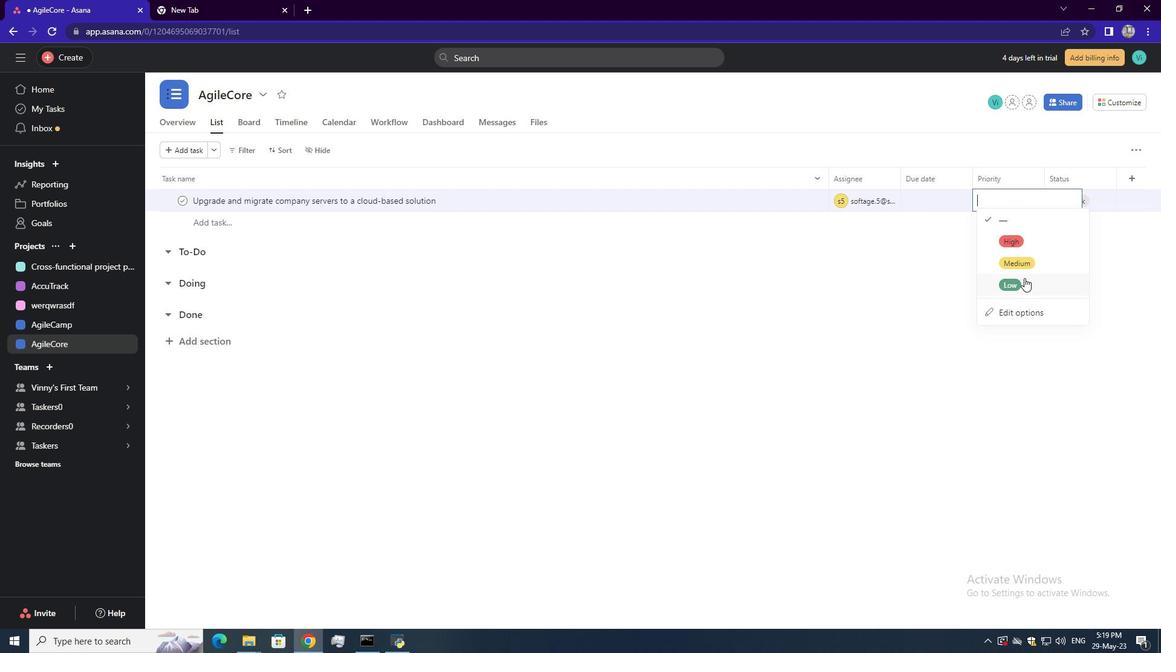 
Action: Mouse pressed left at (1023, 278)
Screenshot: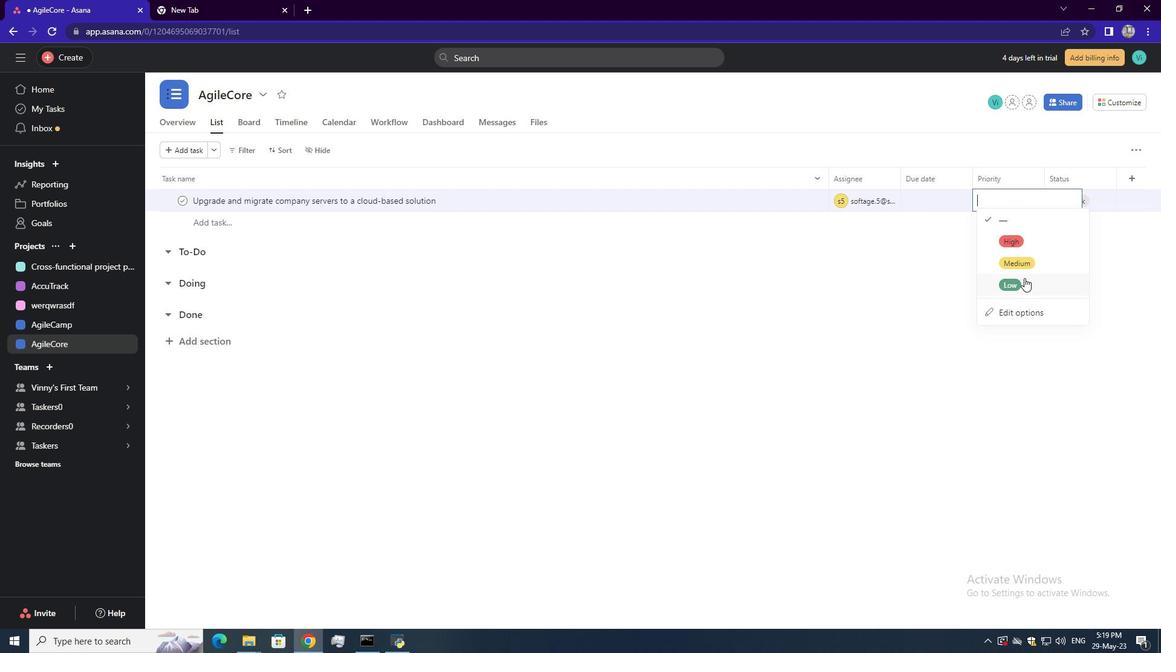
Action: Mouse moved to (1016, 286)
Screenshot: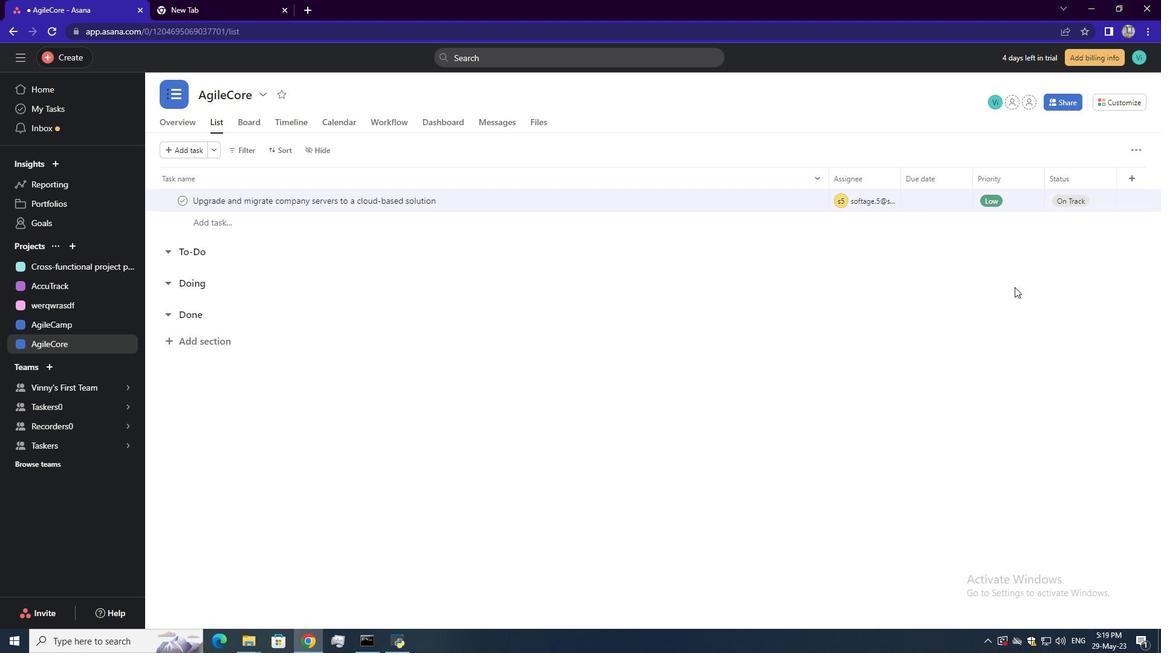 
